Task: Look for properties with a 7-GreatSchools rating nearby.
Action: Mouse moved to (552, 58)
Screenshot: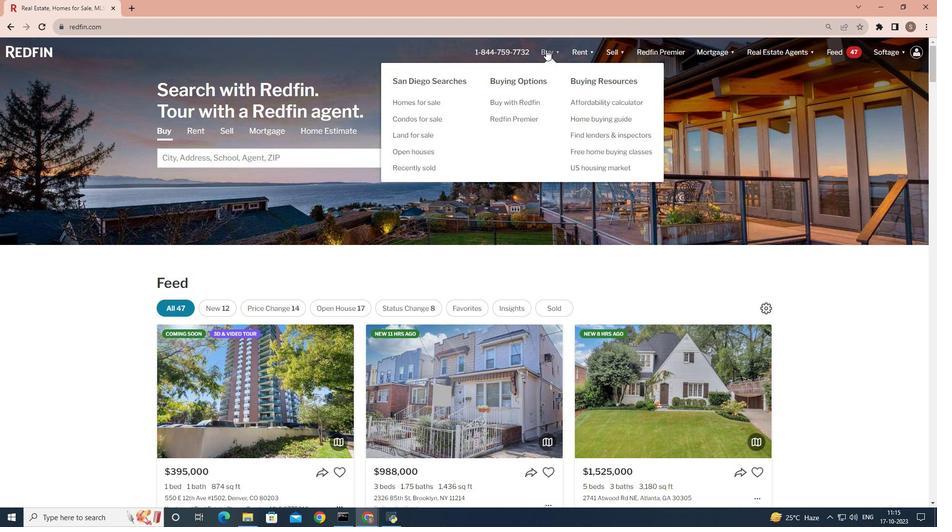 
Action: Mouse pressed left at (552, 58)
Screenshot: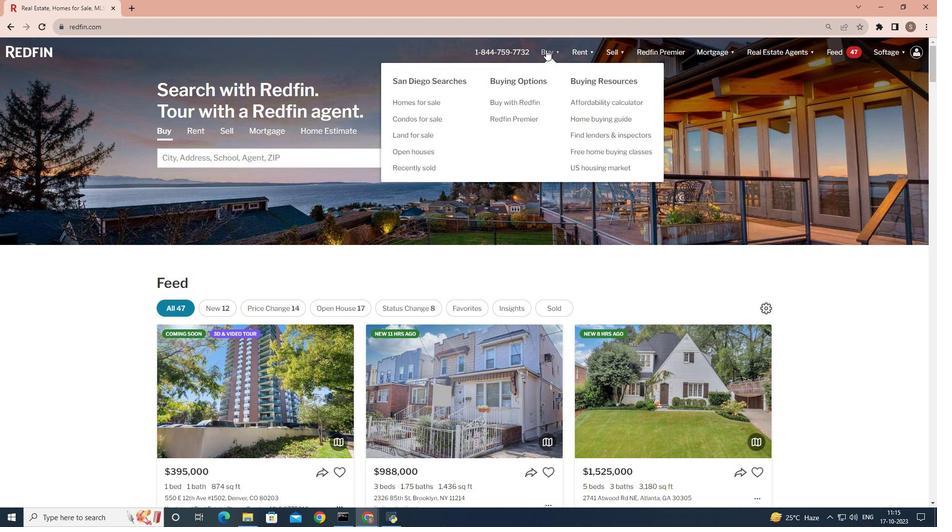 
Action: Mouse moved to (243, 208)
Screenshot: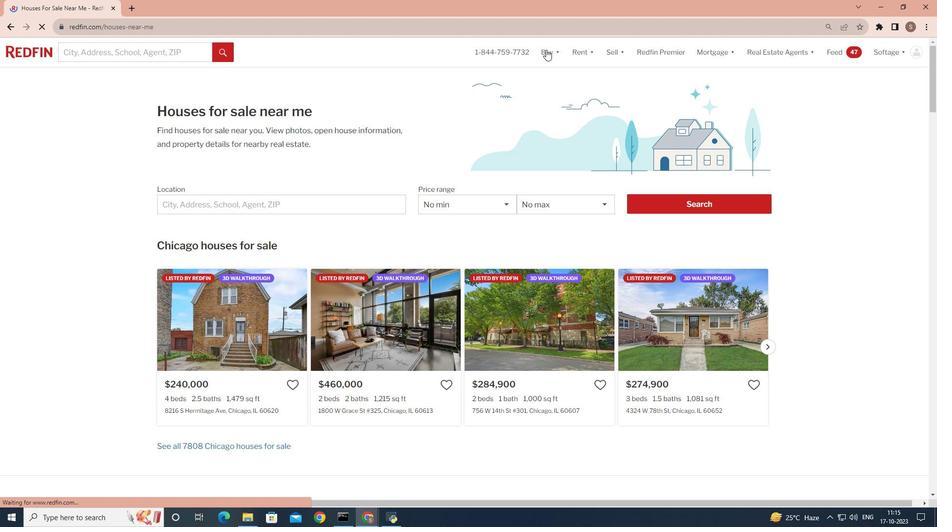 
Action: Mouse pressed left at (243, 208)
Screenshot: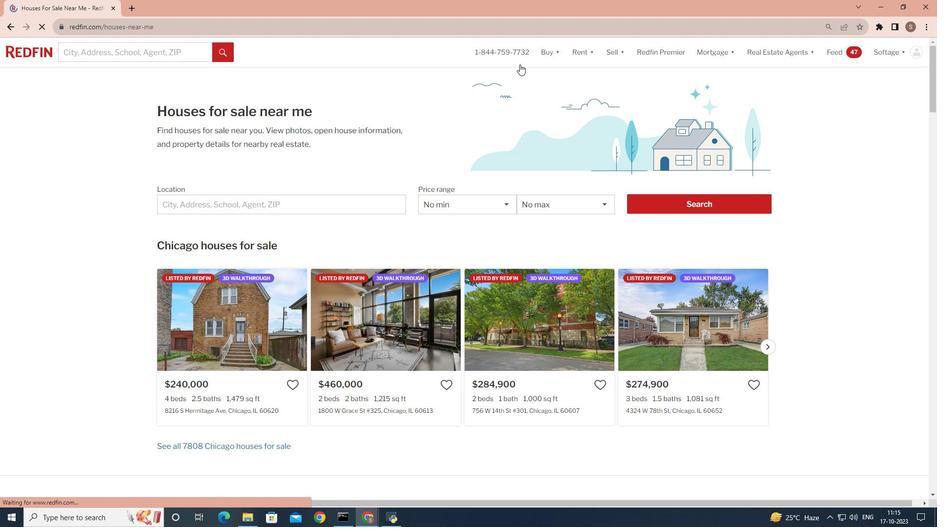 
Action: Mouse moved to (247, 207)
Screenshot: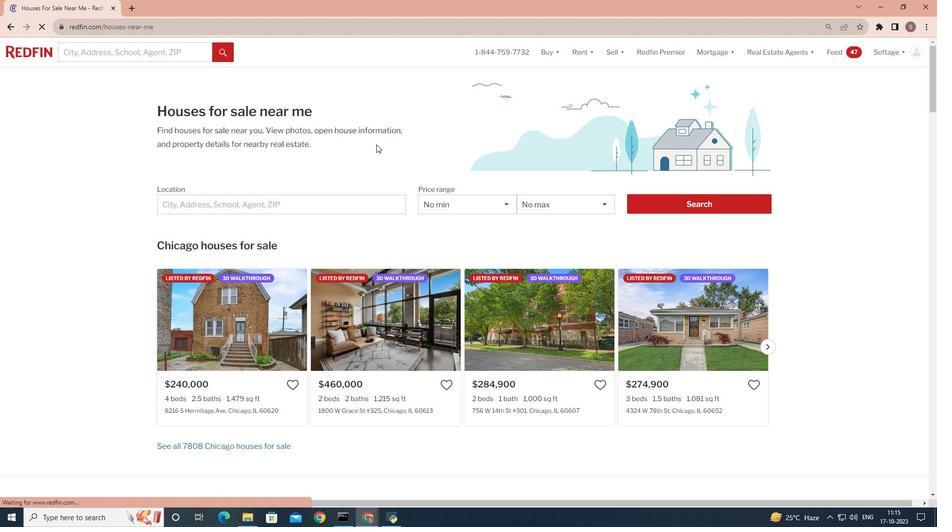 
Action: Mouse pressed left at (247, 207)
Screenshot: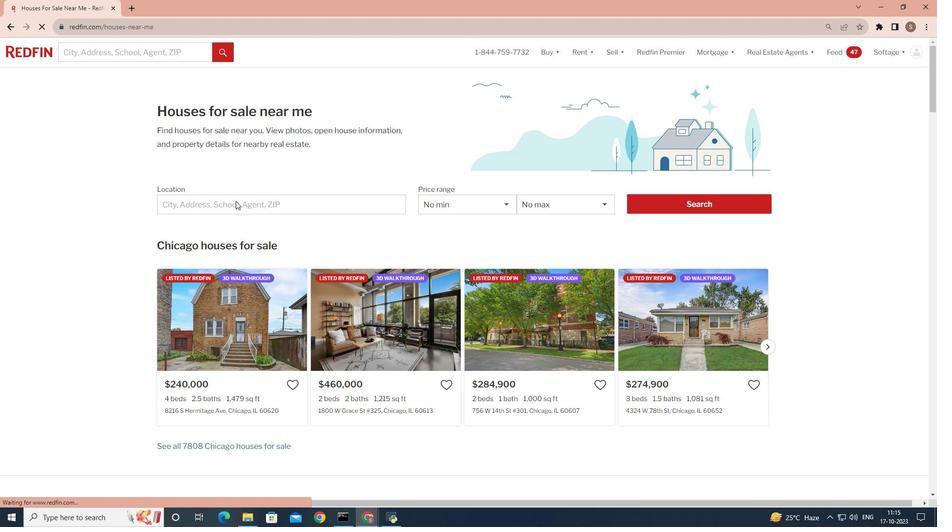 
Action: Mouse pressed left at (247, 207)
Screenshot: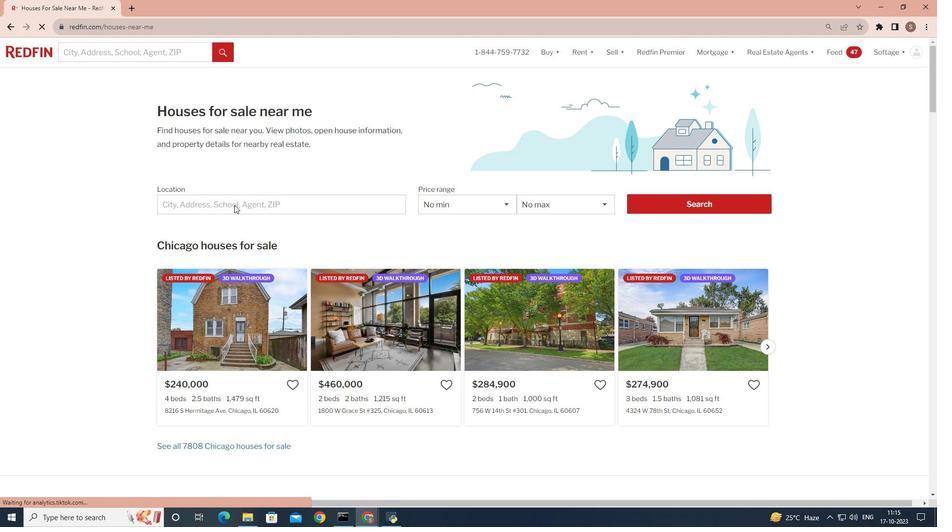
Action: Mouse pressed left at (247, 207)
Screenshot: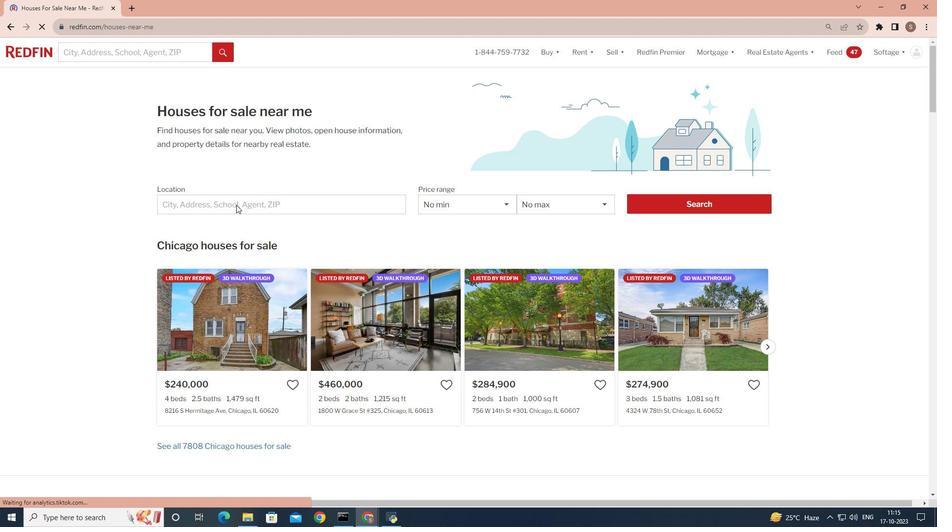 
Action: Mouse moved to (247, 207)
Screenshot: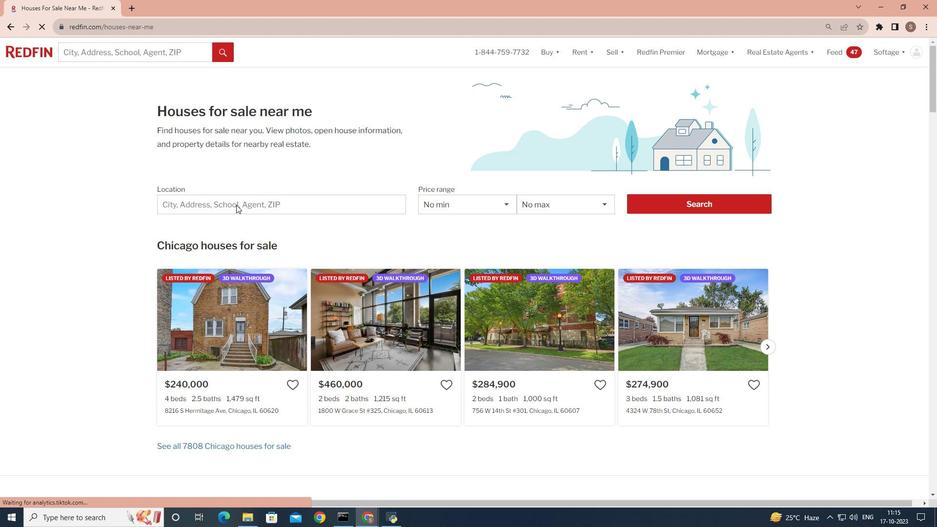 
Action: Key pressed <Key.shift>San<Key.space><Key.shift>Diego
Screenshot: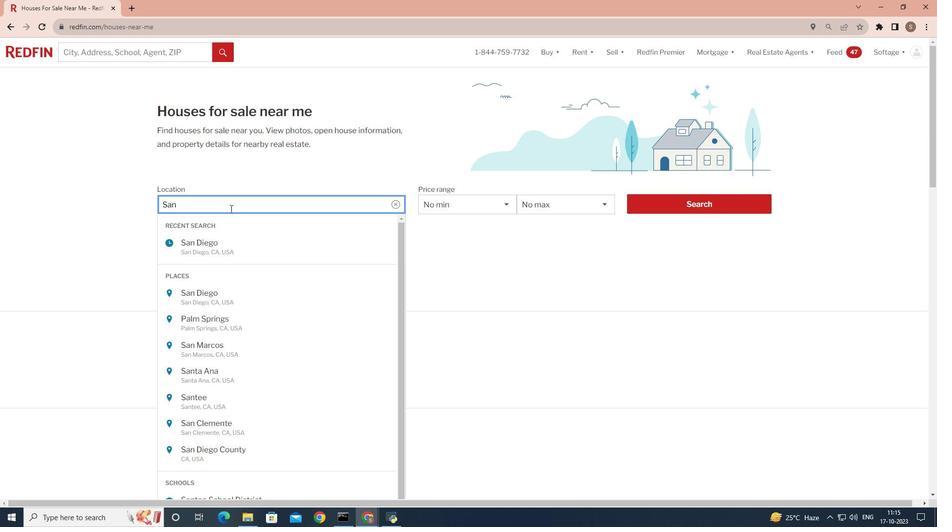 
Action: Mouse moved to (658, 203)
Screenshot: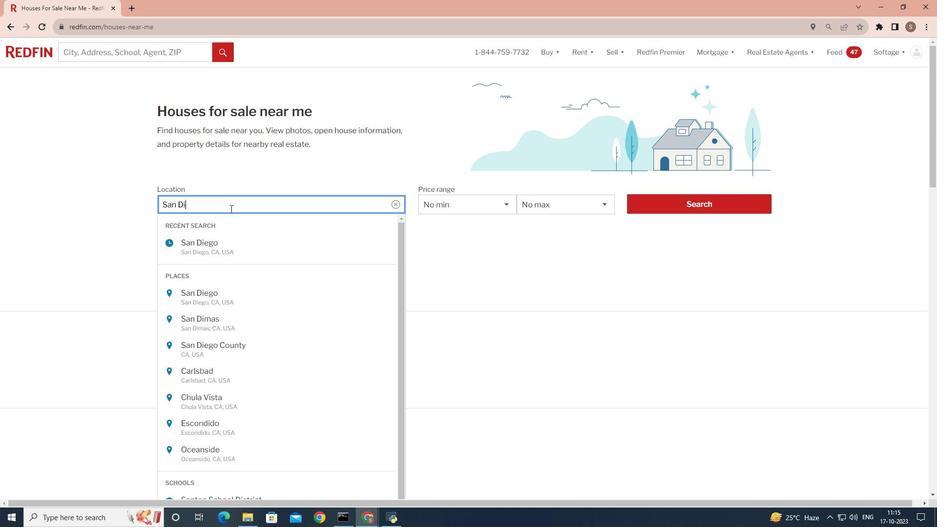 
Action: Mouse pressed left at (658, 203)
Screenshot: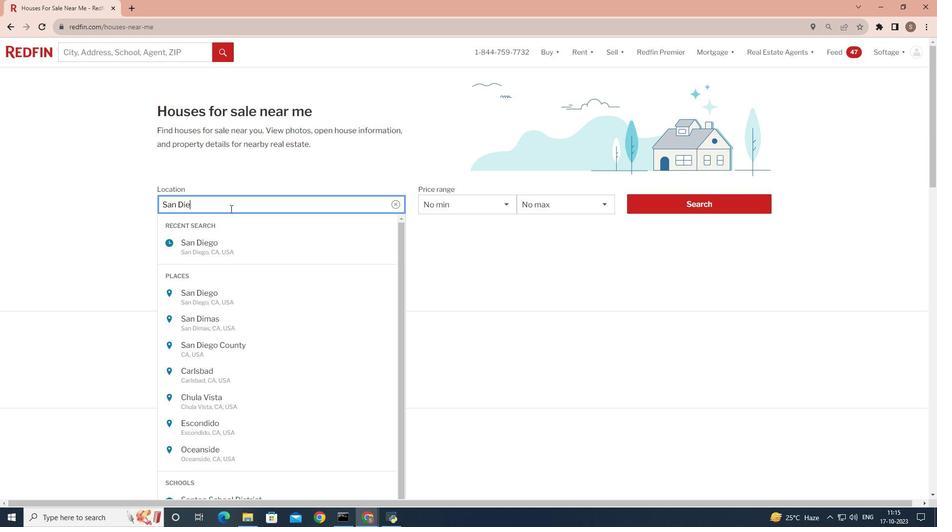 
Action: Mouse moved to (667, 207)
Screenshot: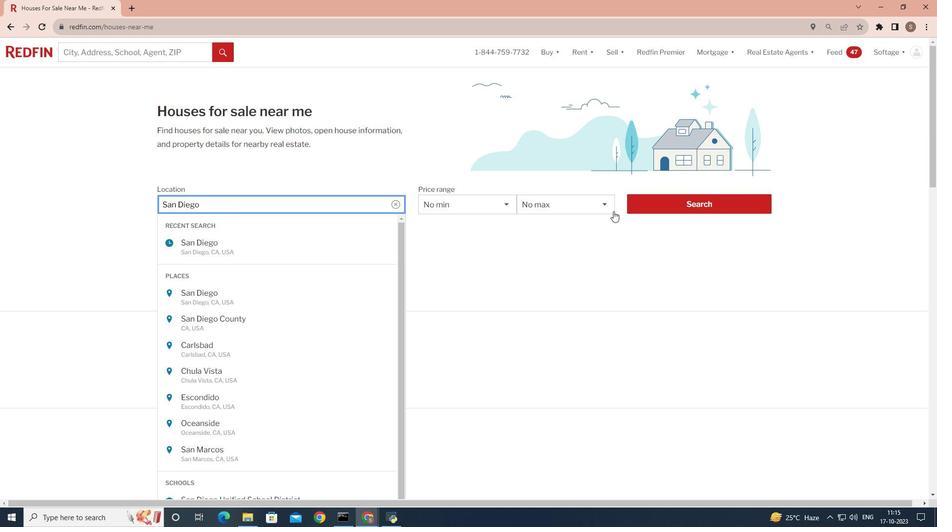 
Action: Mouse pressed left at (667, 207)
Screenshot: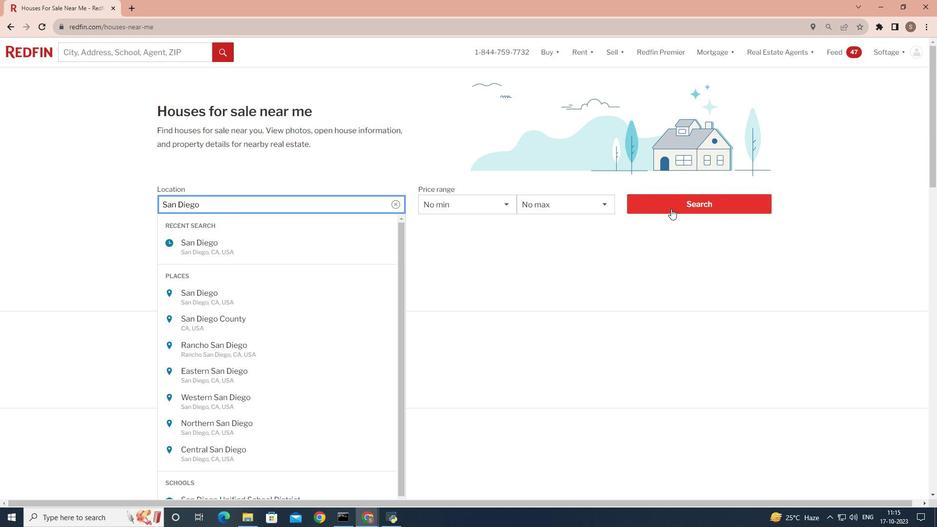
Action: Mouse moved to (851, 122)
Screenshot: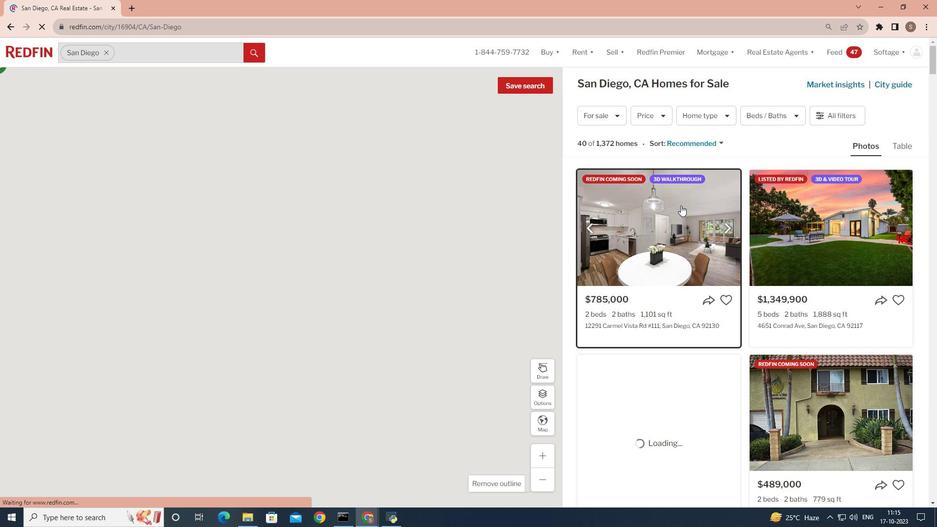 
Action: Mouse pressed left at (851, 122)
Screenshot: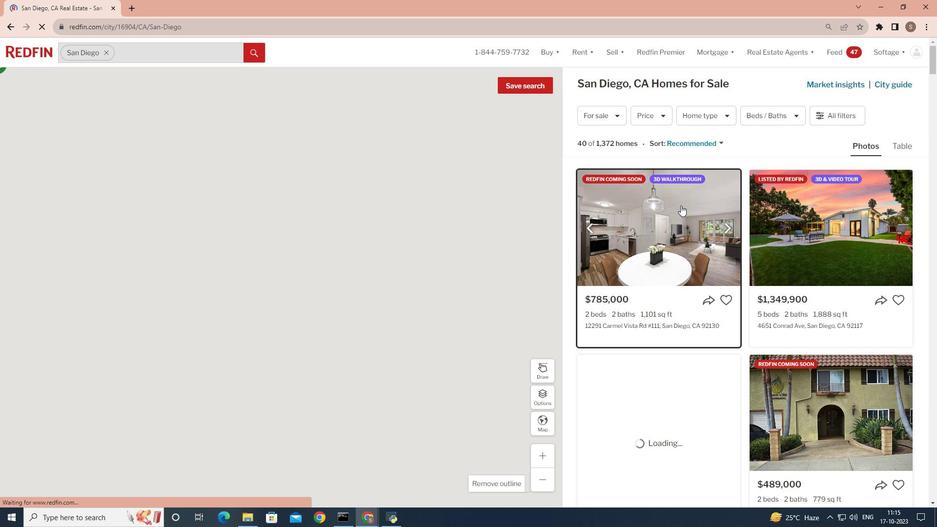 
Action: Mouse pressed left at (851, 122)
Screenshot: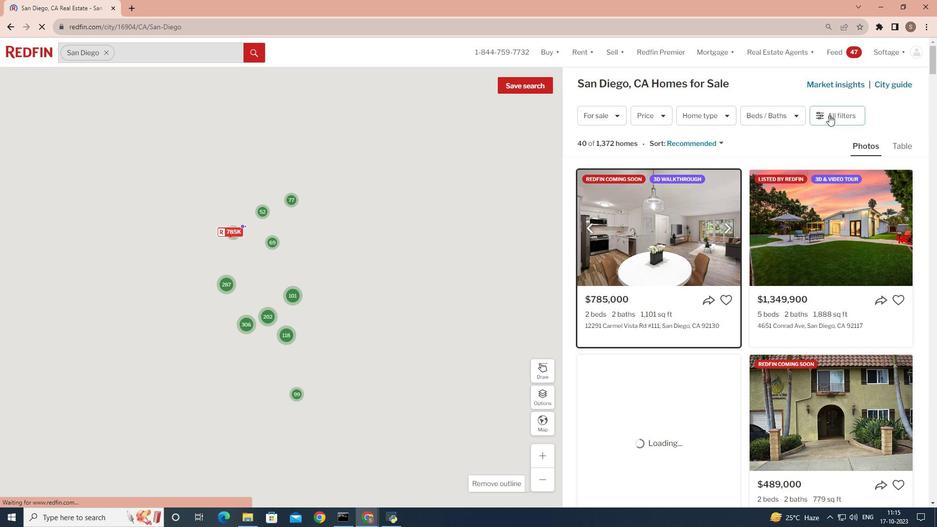 
Action: Mouse pressed left at (851, 122)
Screenshot: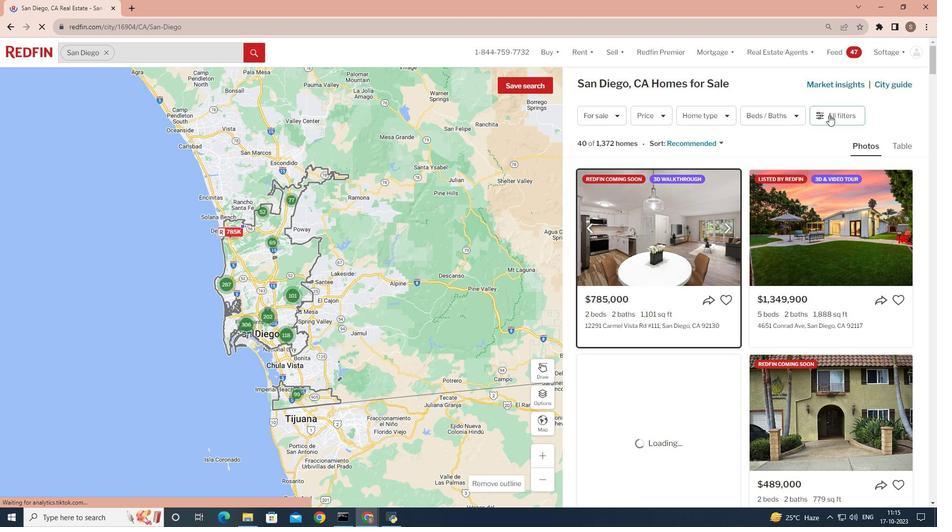 
Action: Mouse moved to (821, 188)
Screenshot: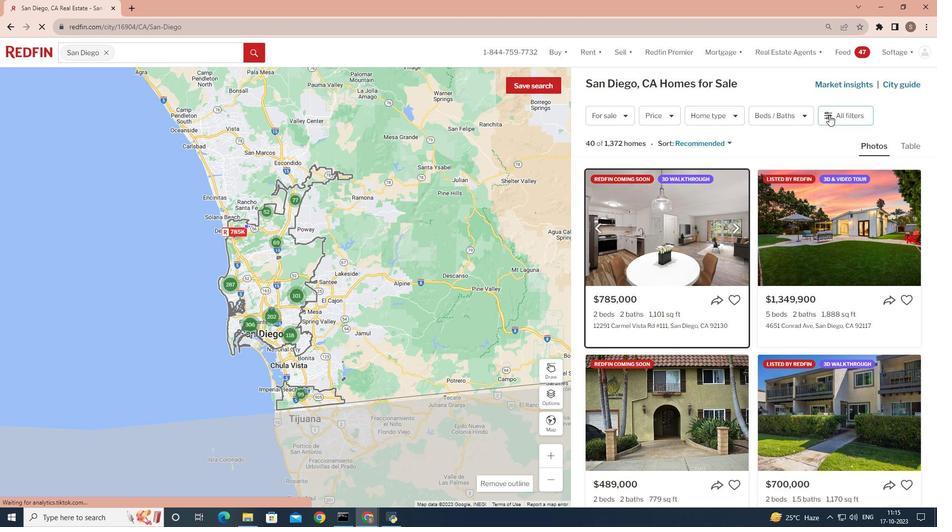 
Action: Mouse scrolled (821, 188) with delta (0, 0)
Screenshot: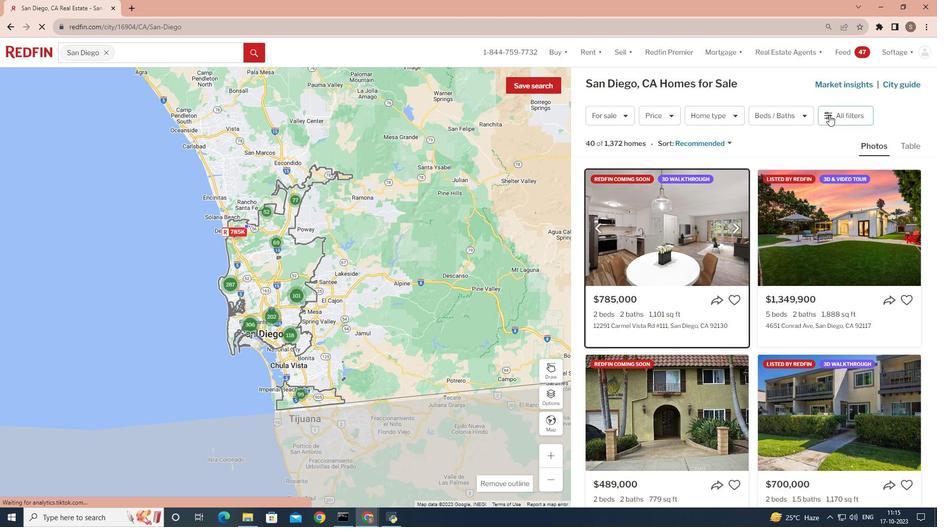 
Action: Mouse moved to (821, 188)
Screenshot: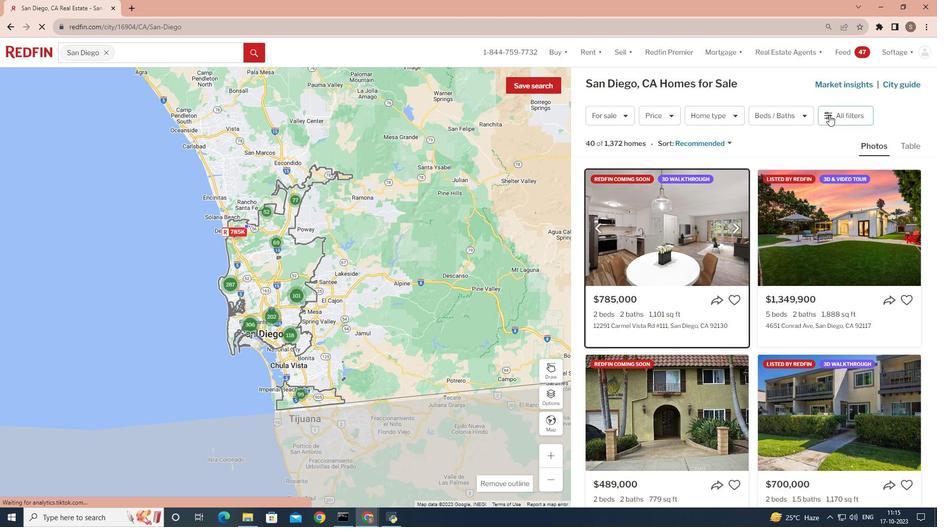 
Action: Mouse scrolled (821, 188) with delta (0, 0)
Screenshot: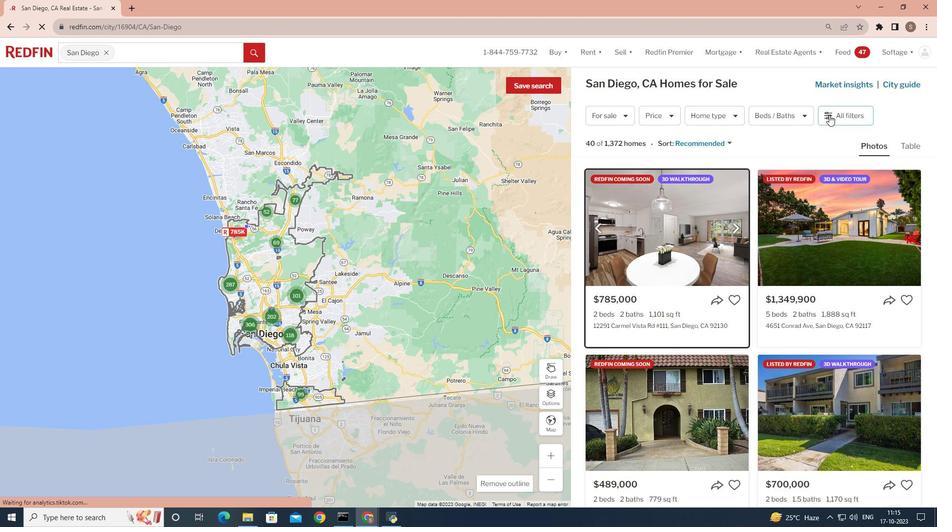 
Action: Mouse scrolled (821, 188) with delta (0, 0)
Screenshot: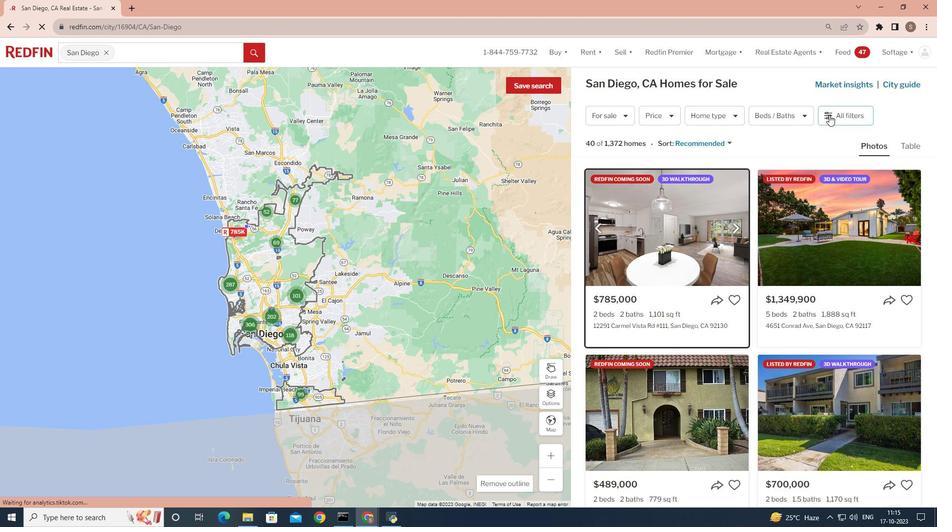 
Action: Mouse moved to (813, 203)
Screenshot: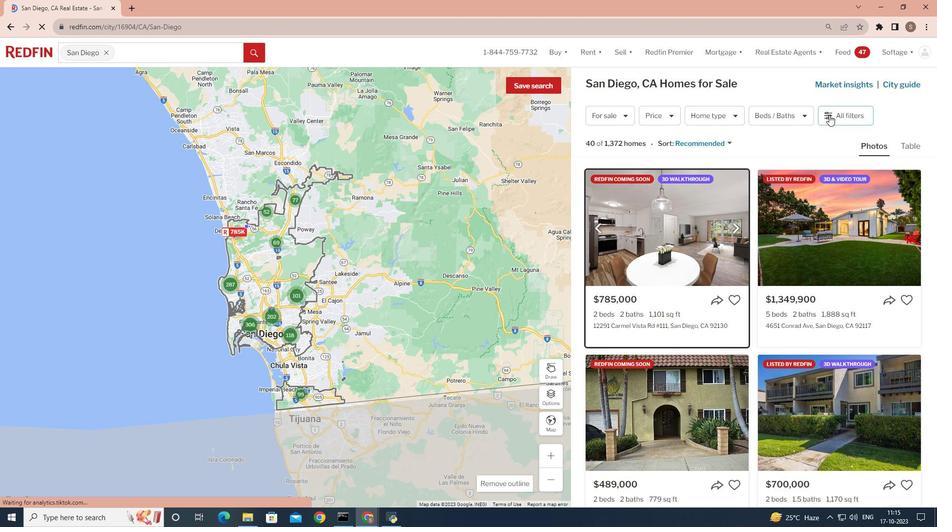 
Action: Mouse scrolled (813, 203) with delta (0, 0)
Screenshot: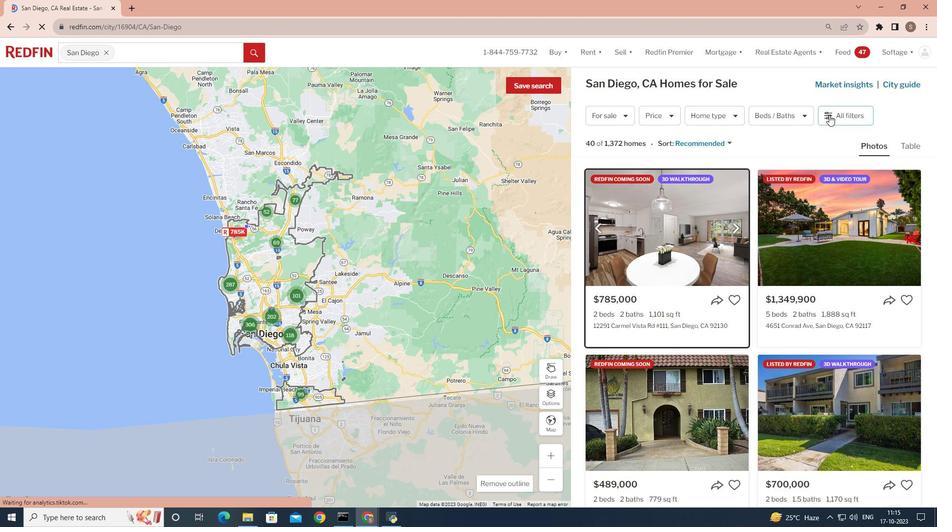 
Action: Mouse moved to (813, 204)
Screenshot: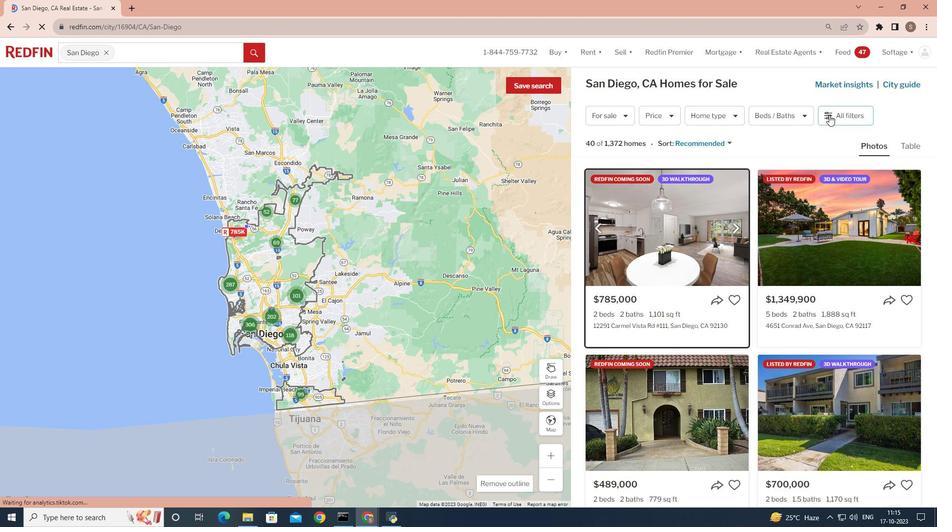 
Action: Mouse scrolled (813, 203) with delta (0, 0)
Screenshot: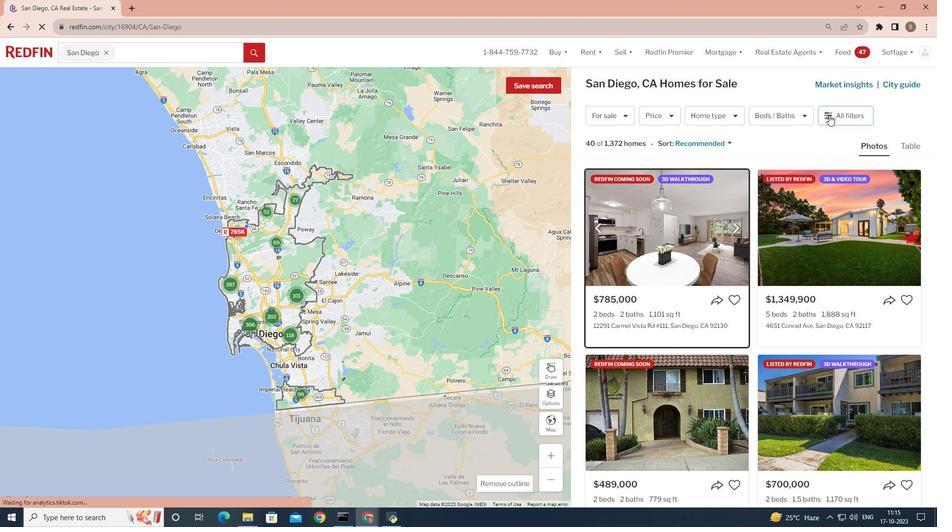 
Action: Mouse scrolled (813, 203) with delta (0, 0)
Screenshot: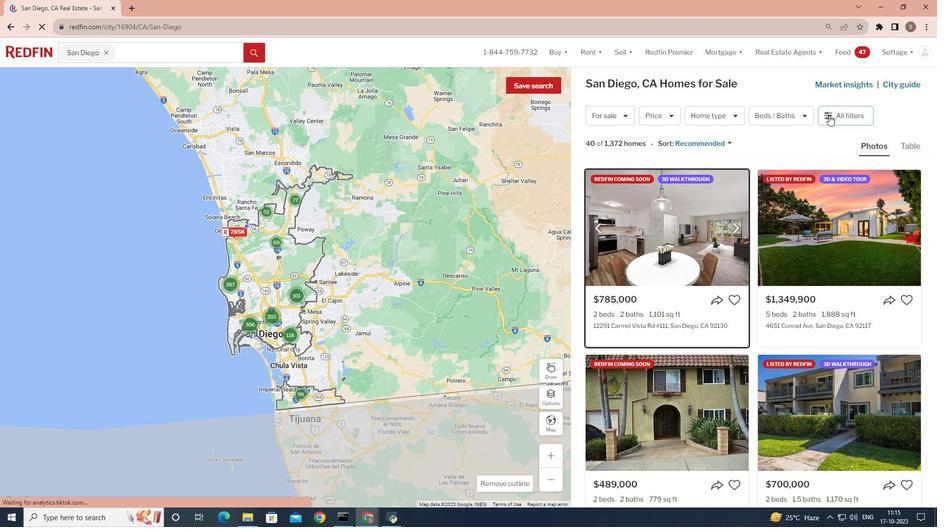 
Action: Mouse scrolled (813, 203) with delta (0, 0)
Screenshot: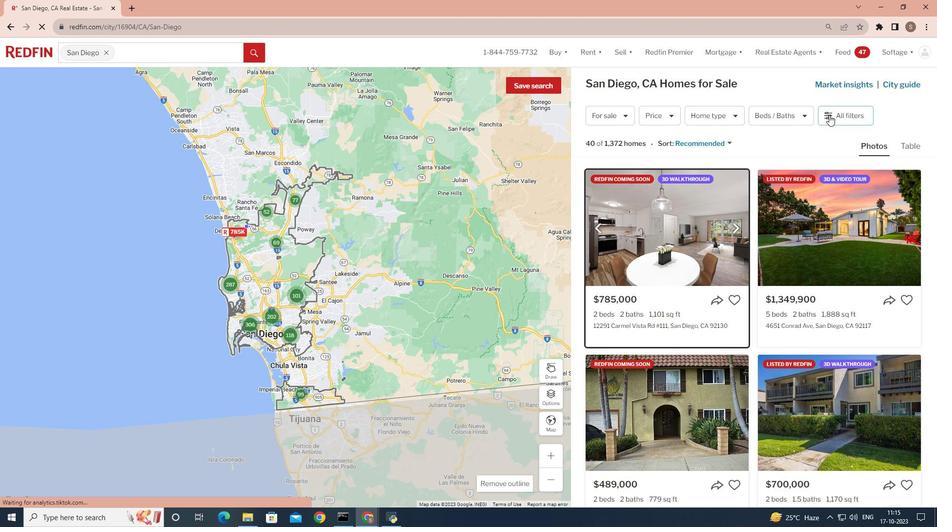 
Action: Mouse scrolled (813, 203) with delta (0, 0)
Screenshot: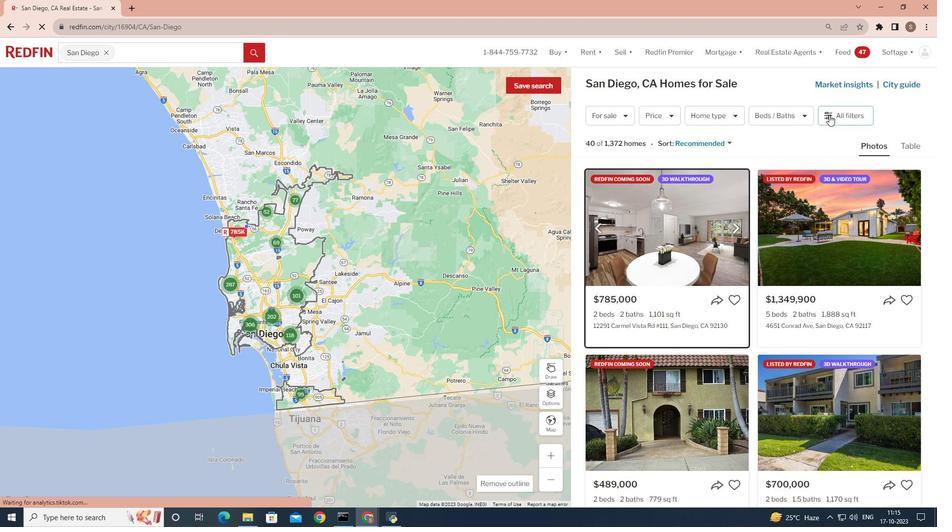 
Action: Mouse scrolled (813, 203) with delta (0, 0)
Screenshot: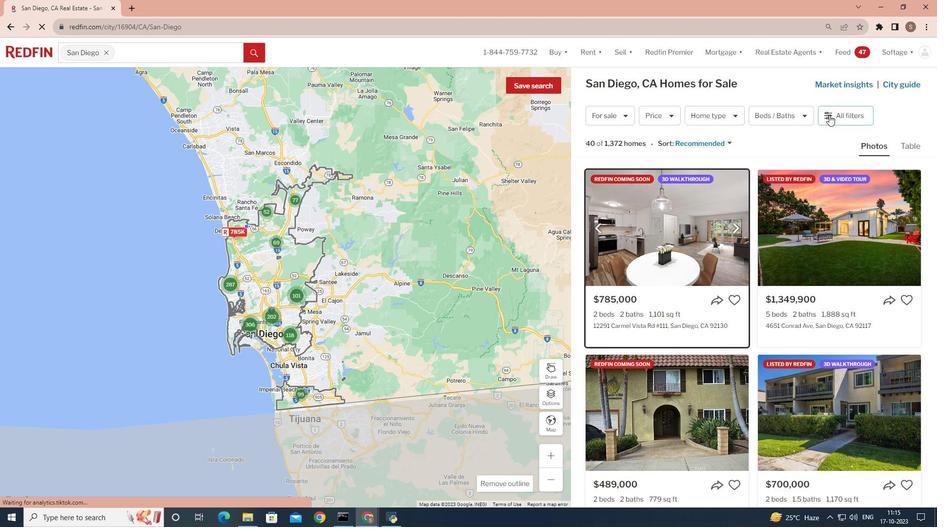 
Action: Mouse scrolled (813, 203) with delta (0, 0)
Screenshot: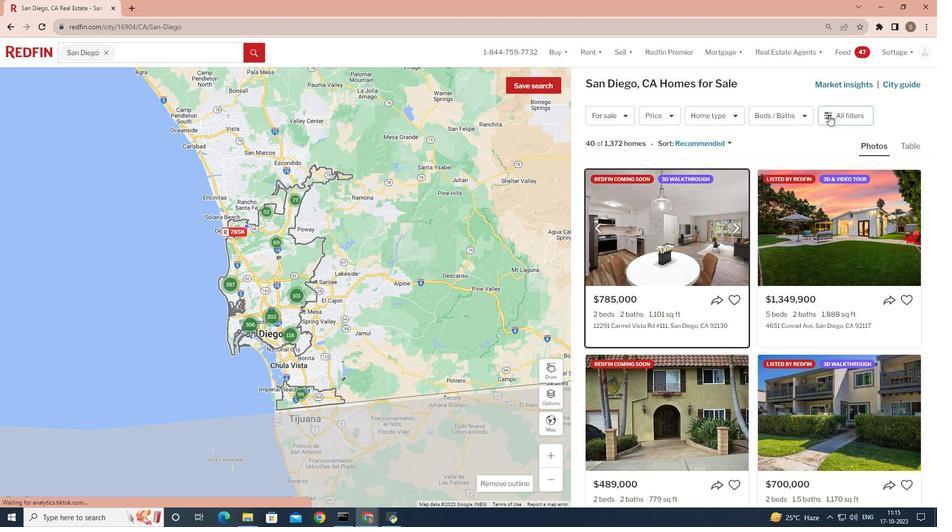 
Action: Mouse scrolled (813, 203) with delta (0, 0)
Screenshot: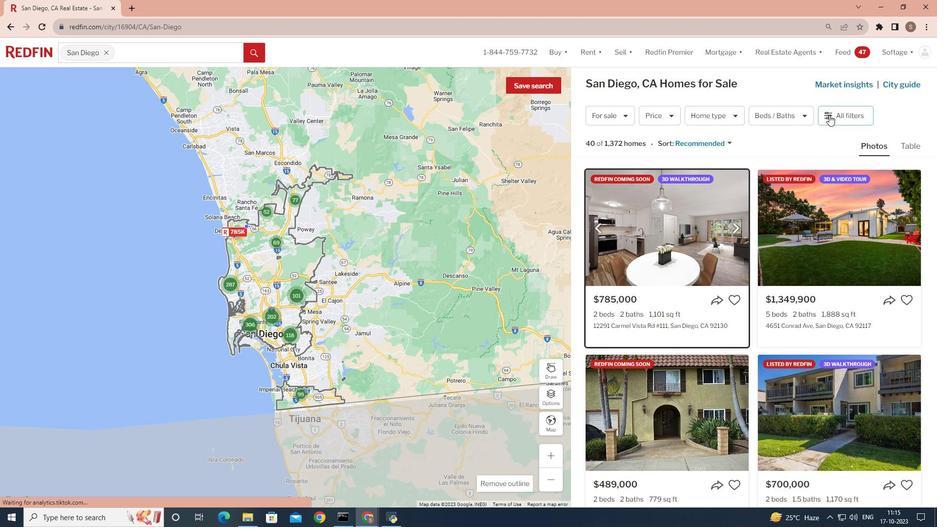 
Action: Mouse scrolled (813, 203) with delta (0, 0)
Screenshot: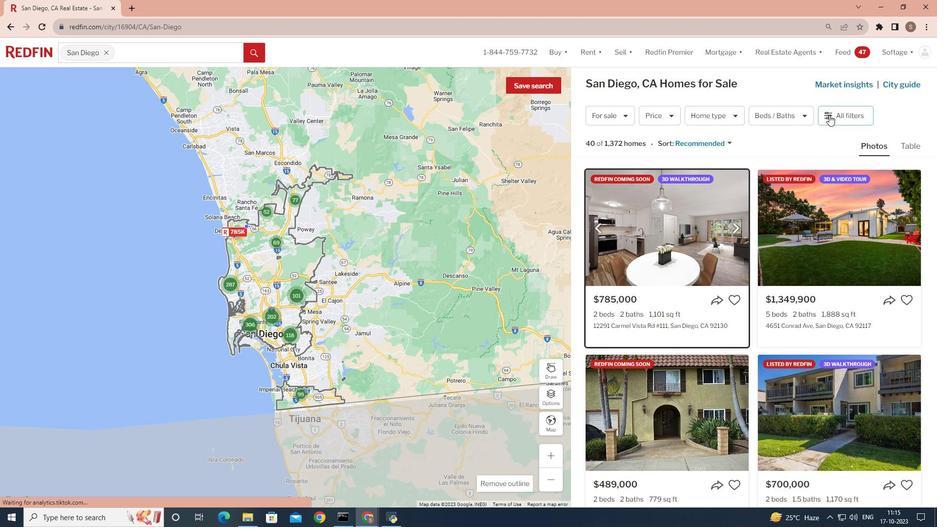 
Action: Mouse moved to (813, 204)
Screenshot: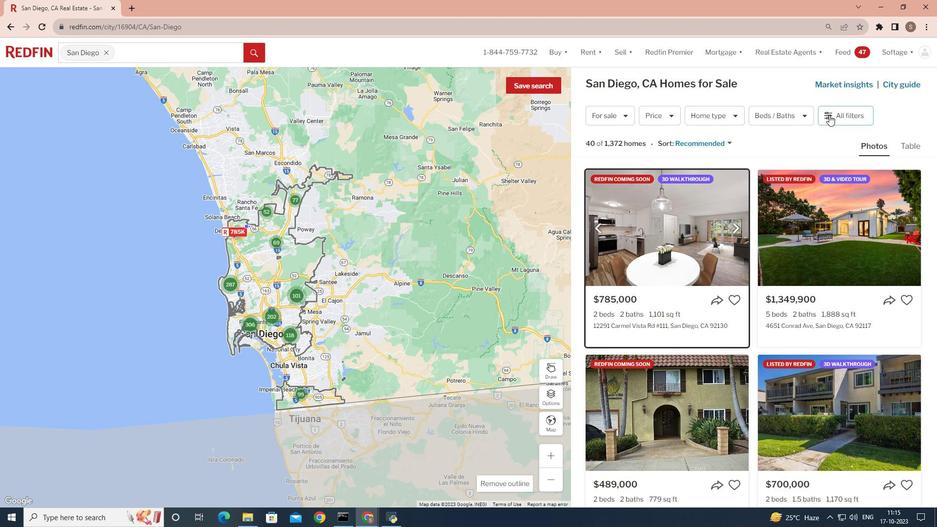 
Action: Mouse scrolled (813, 203) with delta (0, 0)
Screenshot: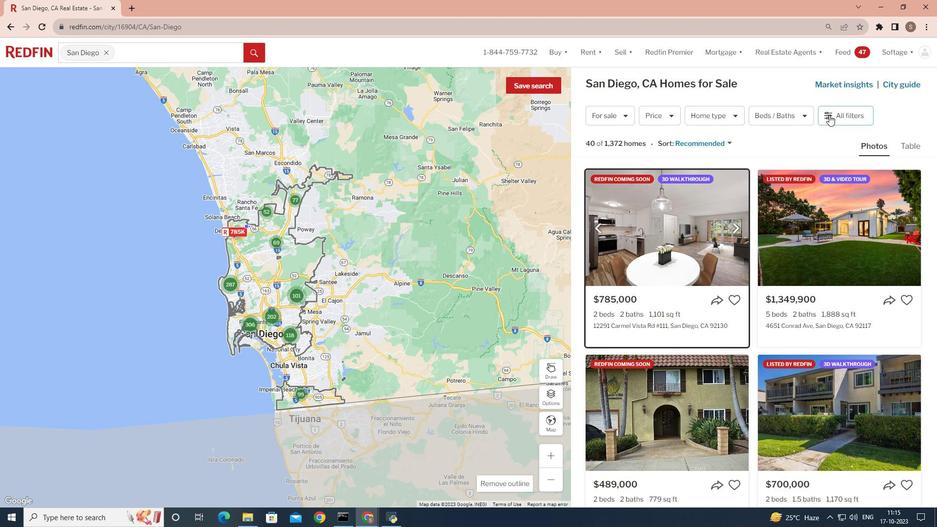
Action: Mouse scrolled (813, 203) with delta (0, 0)
Screenshot: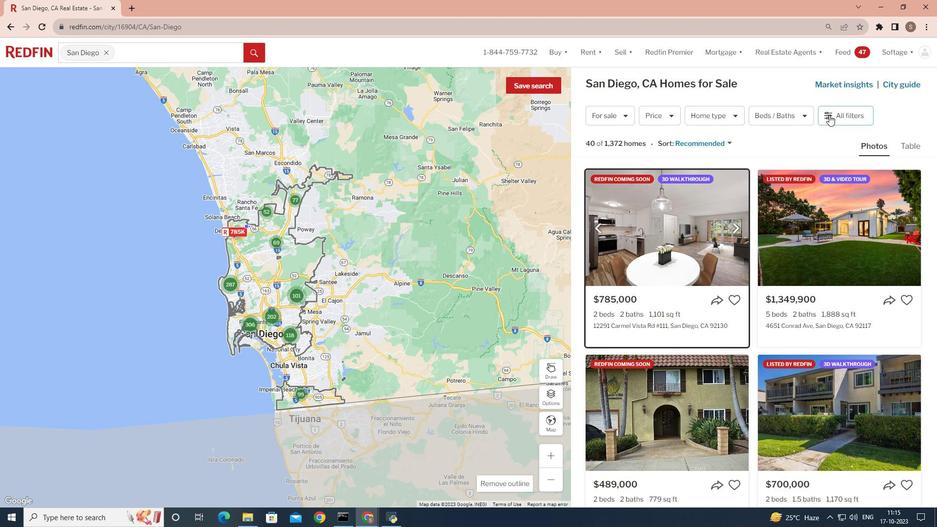 
Action: Mouse scrolled (813, 203) with delta (0, 0)
Screenshot: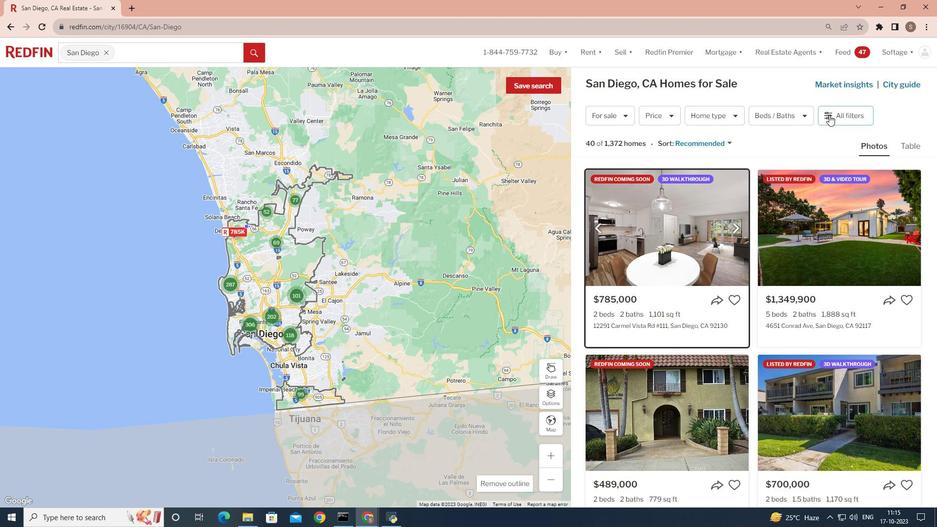 
Action: Mouse scrolled (813, 203) with delta (0, 0)
Screenshot: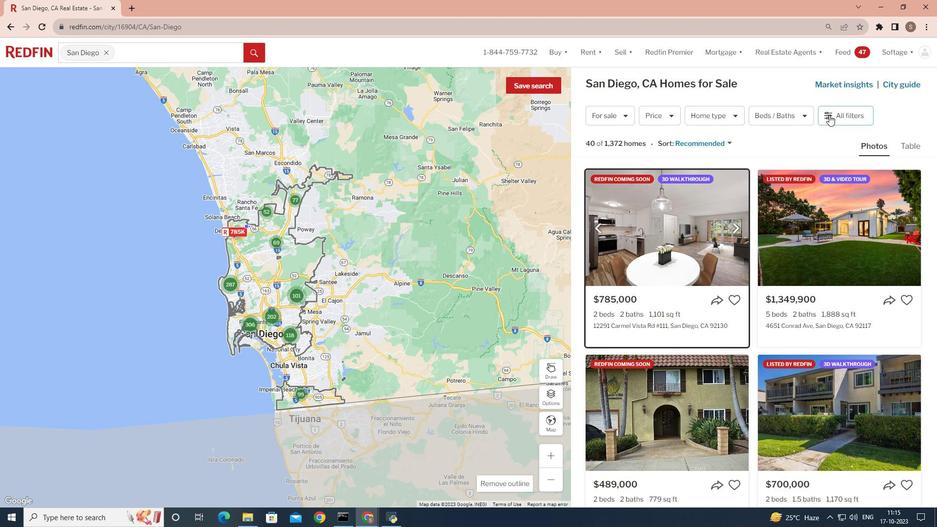 
Action: Mouse moved to (774, 248)
Screenshot: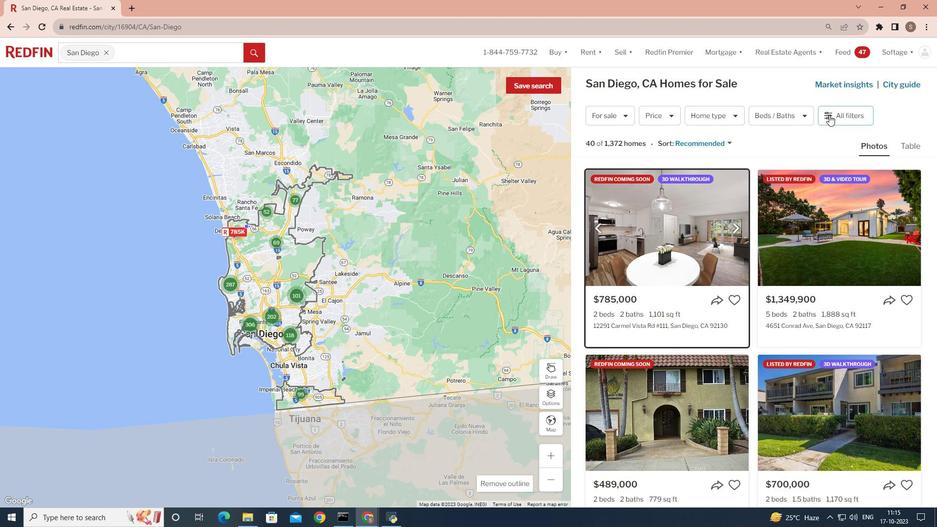 
Action: Mouse scrolled (774, 247) with delta (0, 0)
Screenshot: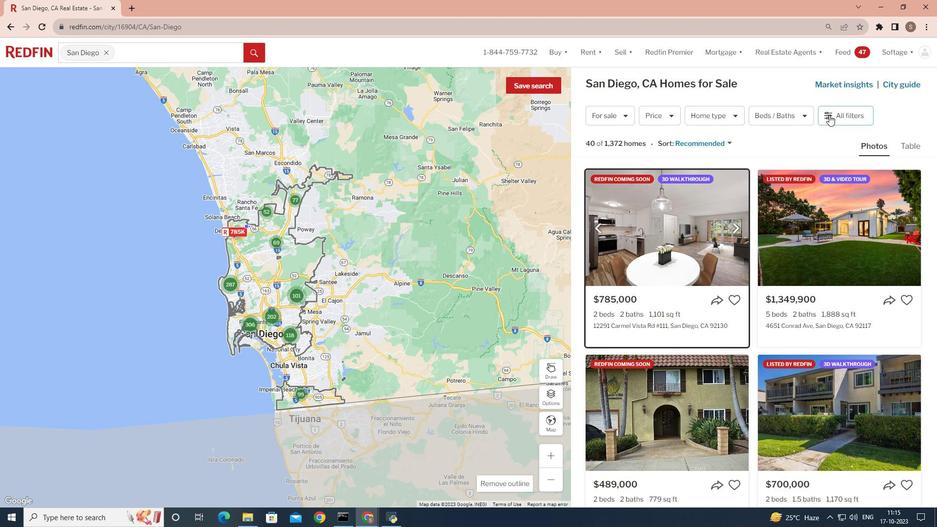 
Action: Mouse scrolled (774, 247) with delta (0, 0)
Screenshot: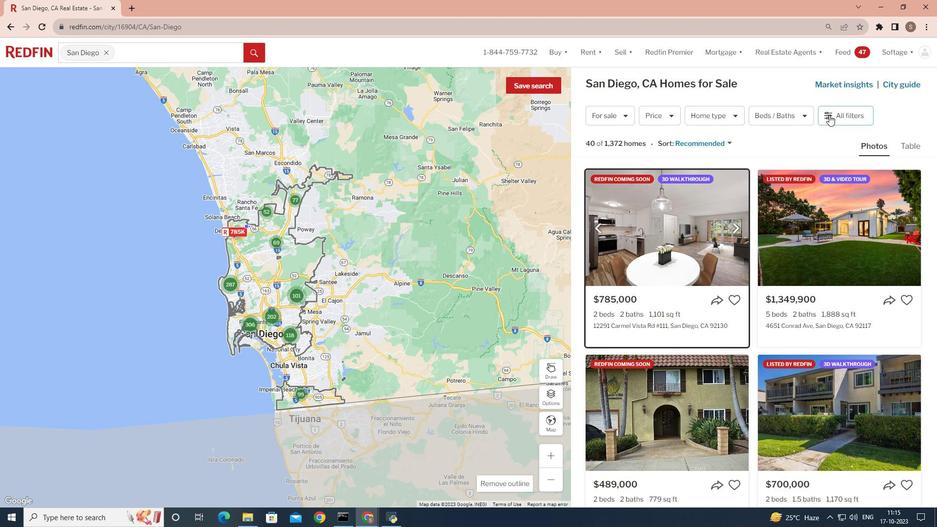 
Action: Mouse moved to (772, 246)
Screenshot: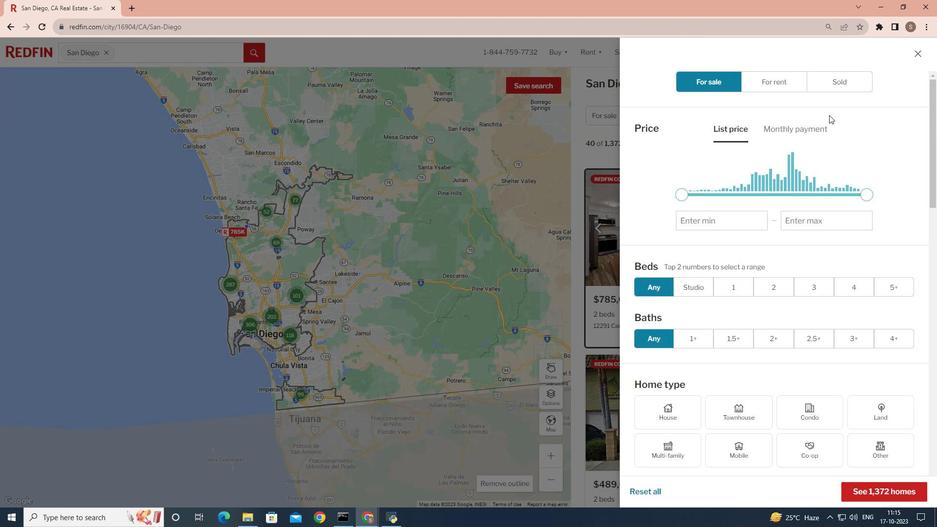 
Action: Mouse scrolled (772, 245) with delta (0, 0)
Screenshot: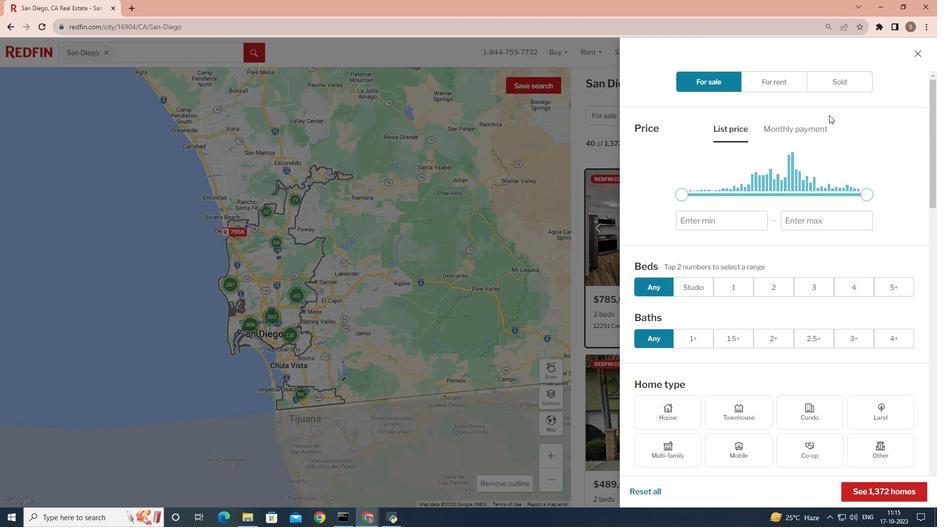 
Action: Mouse scrolled (772, 245) with delta (0, 0)
Screenshot: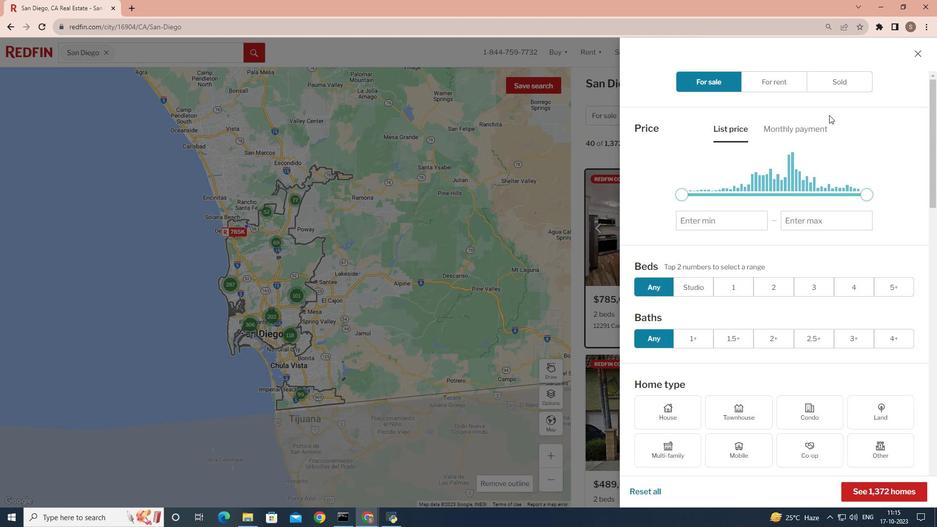 
Action: Mouse scrolled (772, 245) with delta (0, 0)
Screenshot: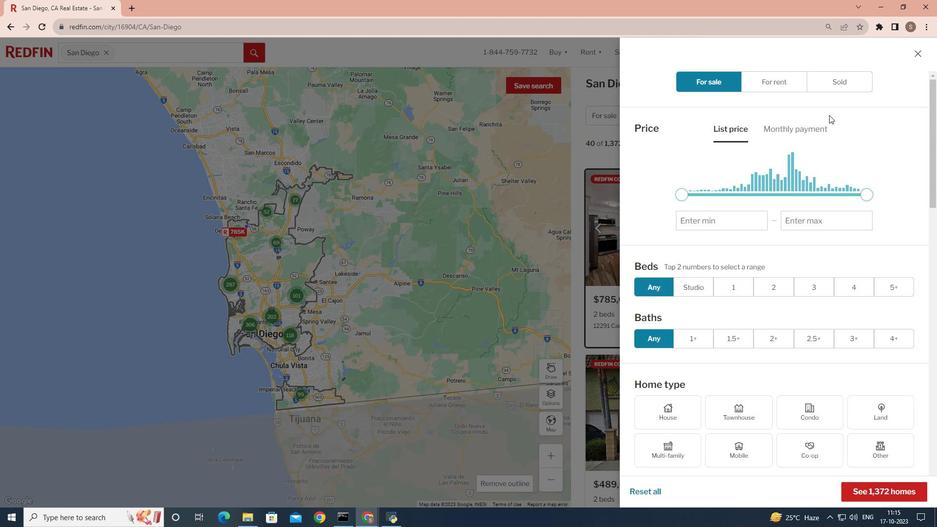 
Action: Mouse scrolled (772, 245) with delta (0, 0)
Screenshot: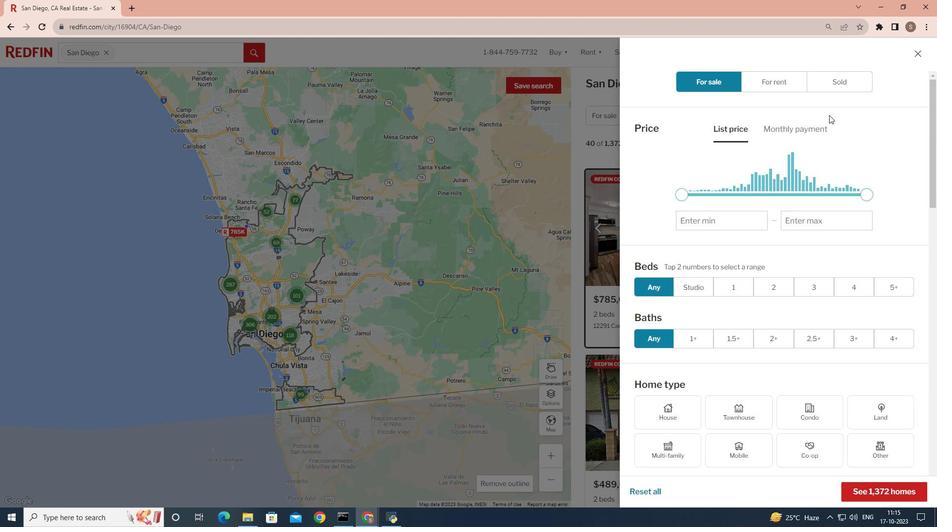 
Action: Mouse moved to (771, 246)
Screenshot: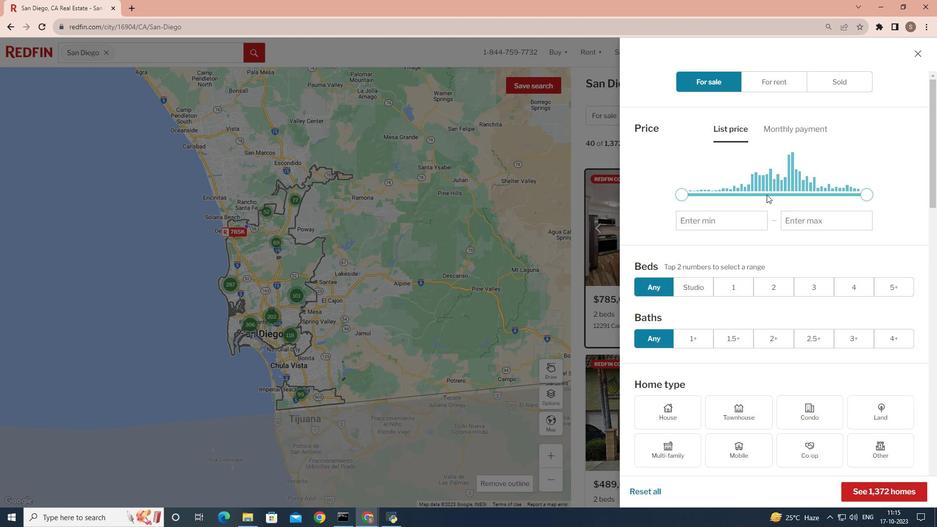 
Action: Mouse scrolled (771, 245) with delta (0, 0)
Screenshot: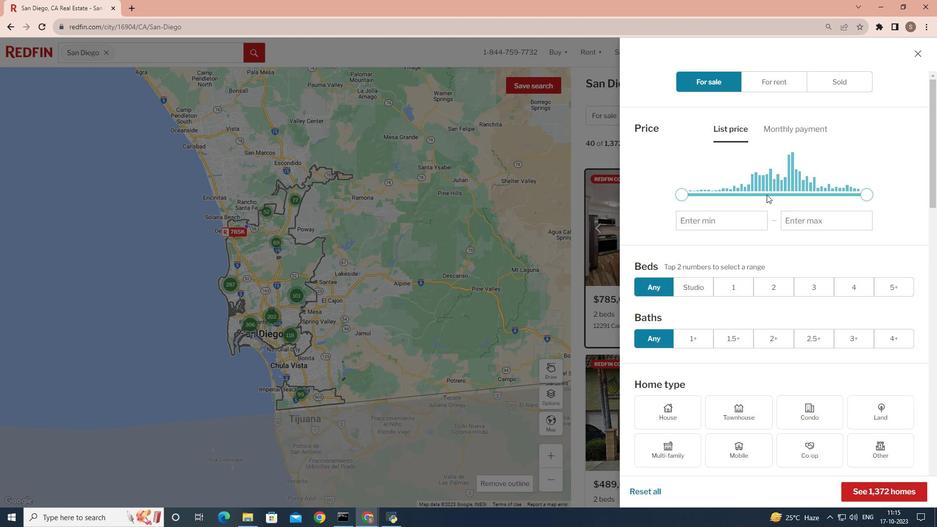 
Action: Mouse scrolled (771, 245) with delta (0, 0)
Screenshot: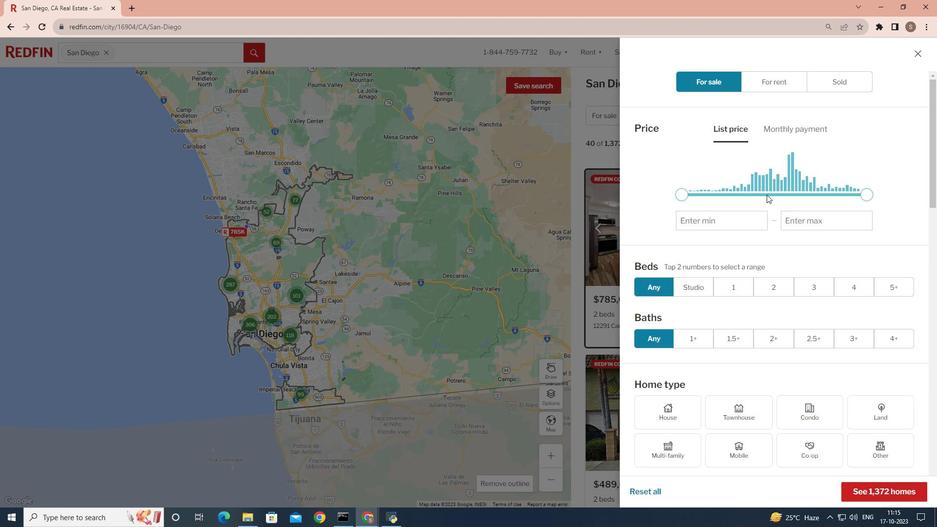 
Action: Mouse scrolled (771, 245) with delta (0, 0)
Screenshot: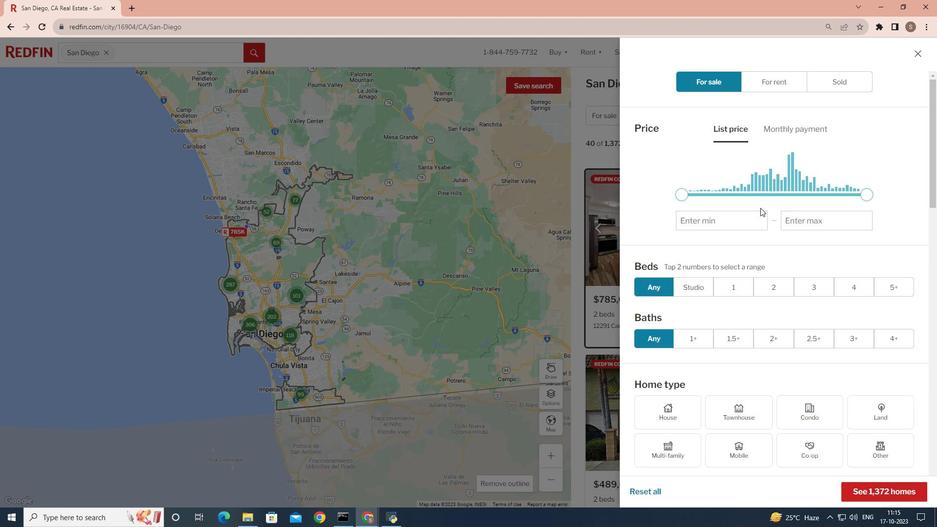 
Action: Mouse moved to (916, 374)
Screenshot: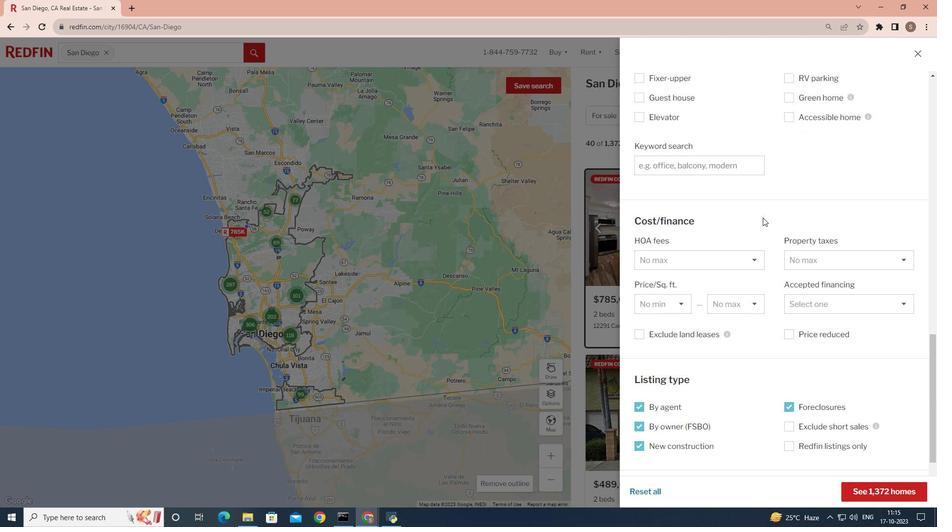 
Action: Mouse pressed left at (916, 374)
Screenshot: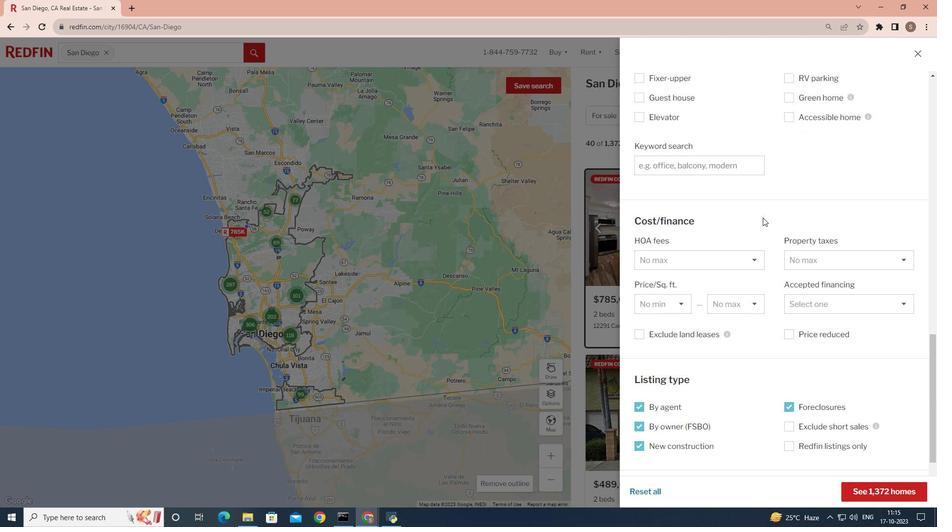 
Action: Mouse moved to (648, 325)
Screenshot: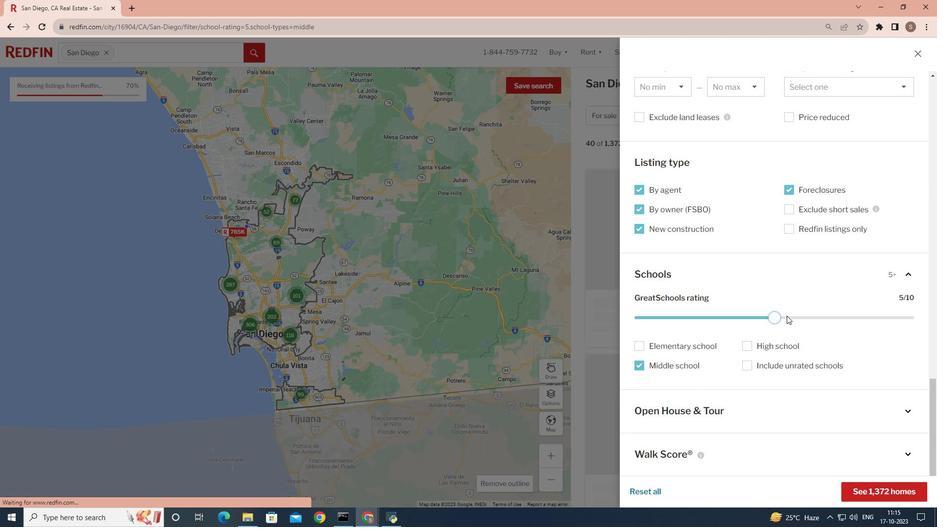
Action: Mouse pressed left at (648, 325)
Screenshot: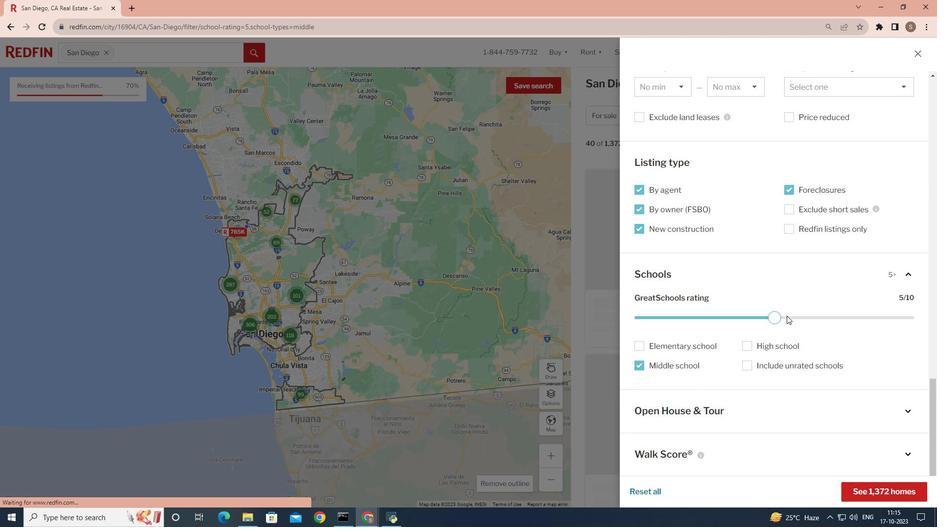 
Action: Mouse moved to (895, 494)
Screenshot: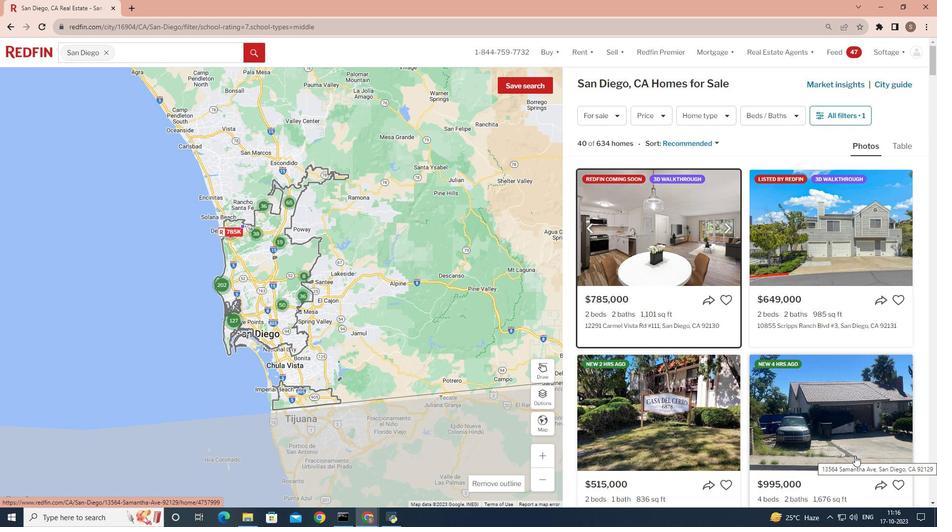 
Action: Mouse pressed left at (895, 494)
Screenshot: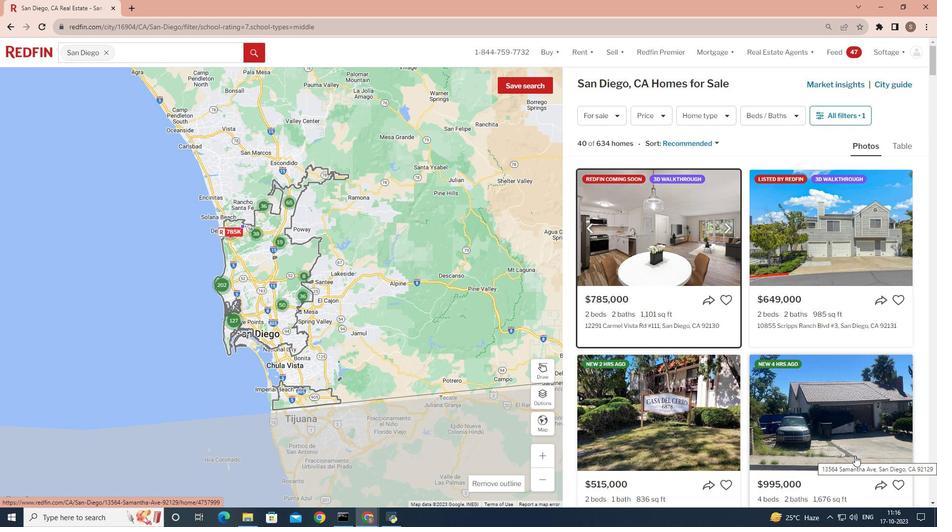 
Action: Mouse moved to (552, 55)
Screenshot: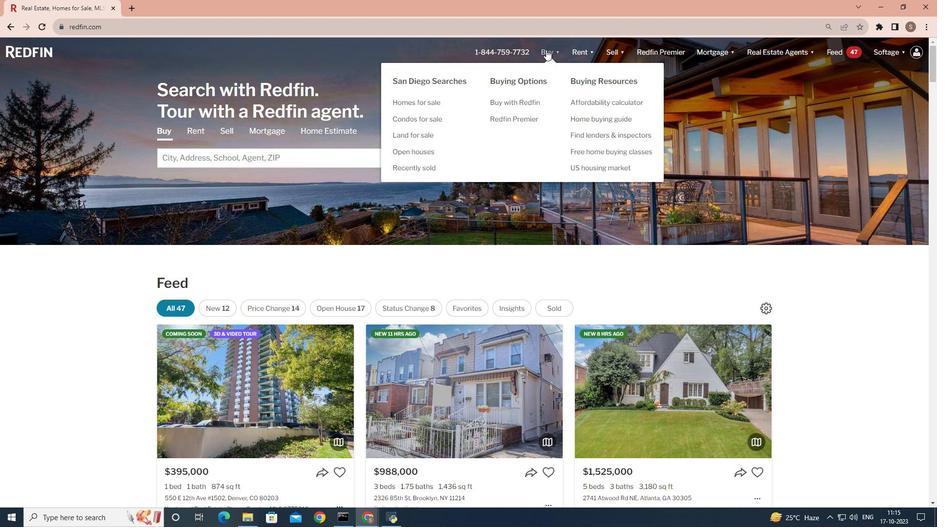 
Action: Mouse pressed left at (552, 55)
Screenshot: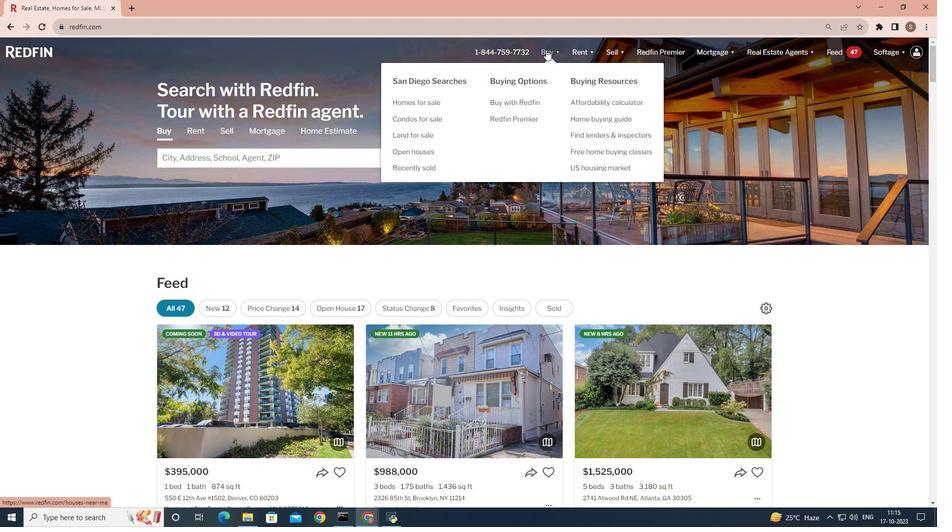 
Action: Mouse moved to (240, 211)
Screenshot: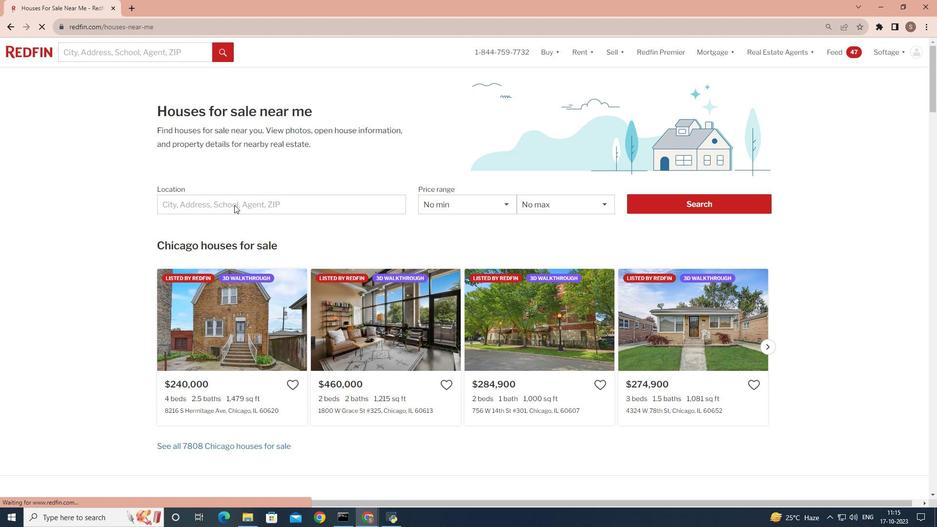 
Action: Mouse pressed left at (240, 211)
Screenshot: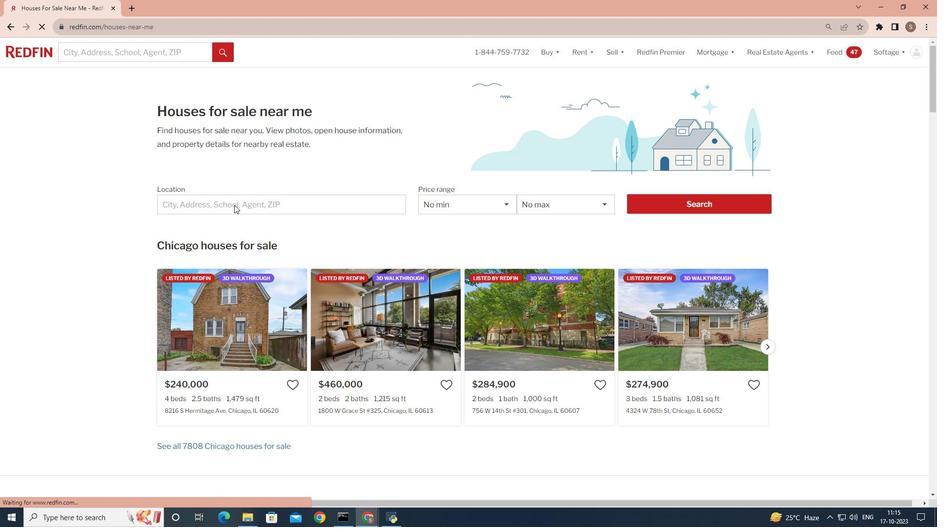 
Action: Mouse pressed left at (240, 211)
Screenshot: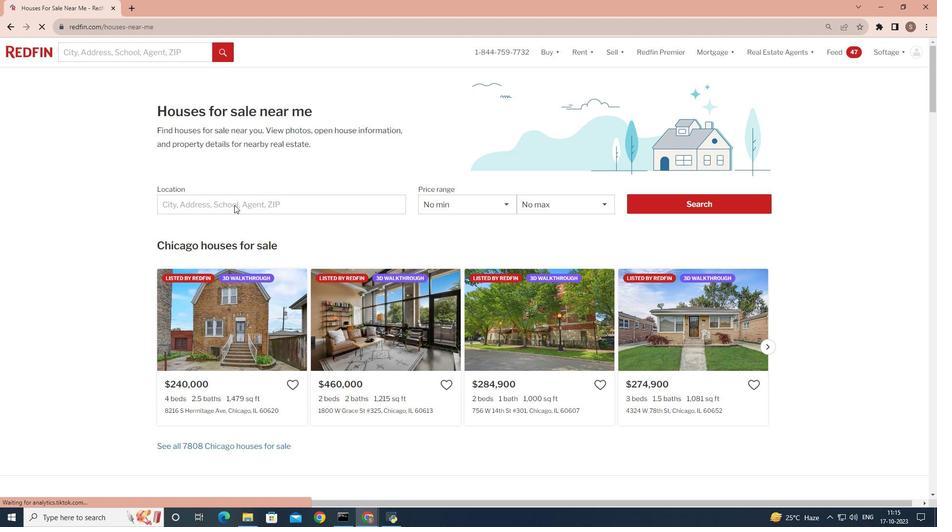 
Action: Mouse moved to (242, 211)
Screenshot: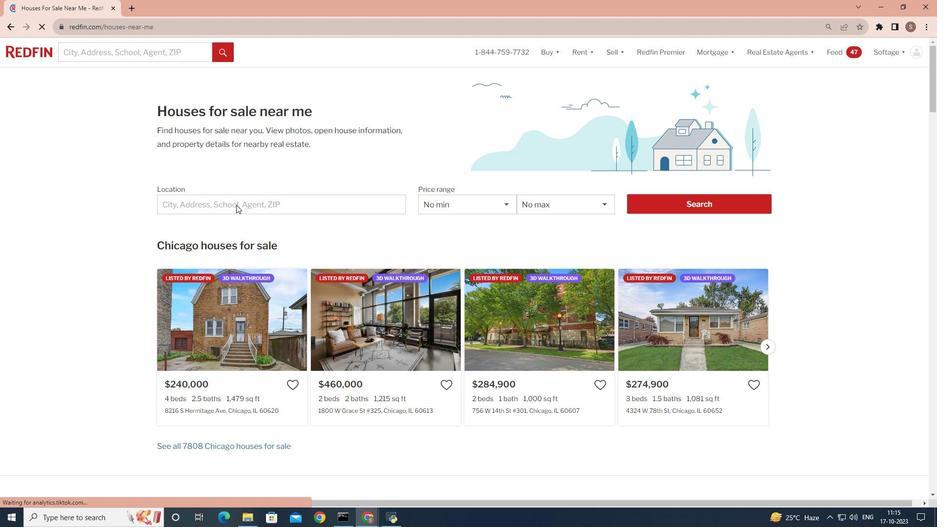 
Action: Mouse pressed left at (242, 211)
Screenshot: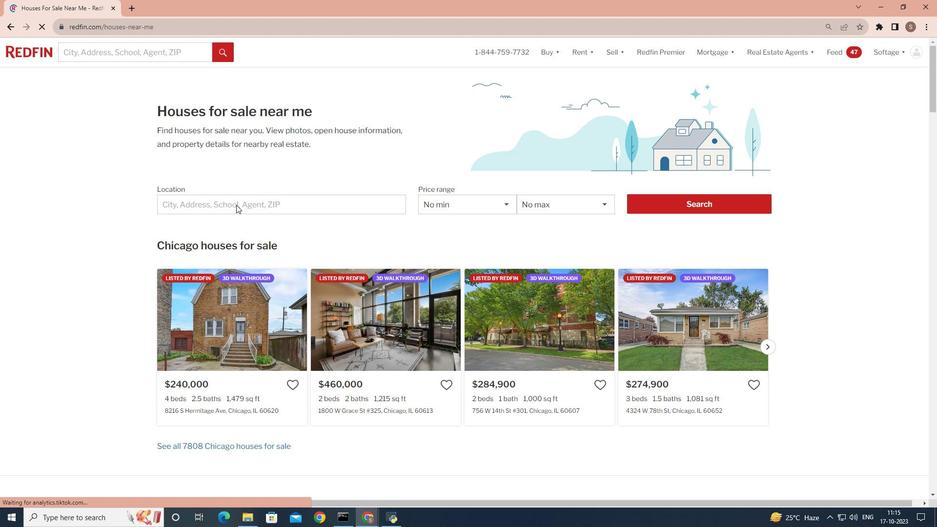 
Action: Mouse pressed left at (242, 211)
Screenshot: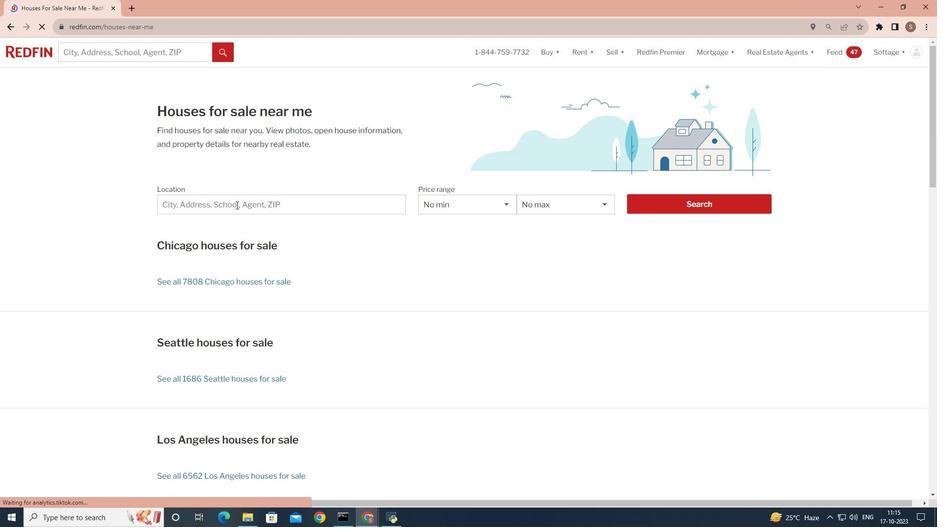 
Action: Mouse moved to (236, 214)
Screenshot: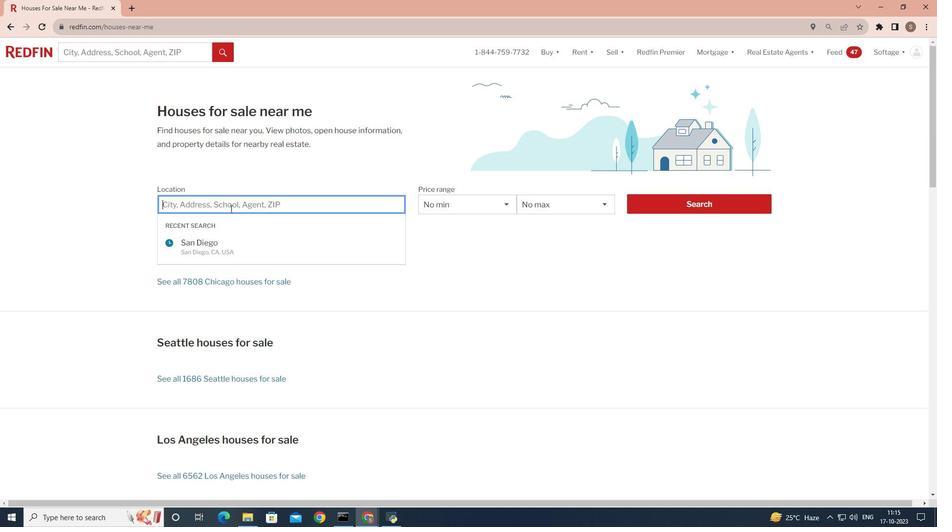 
Action: Key pressed <Key.shift>San<Key.space><Key.shift>Diego
Screenshot: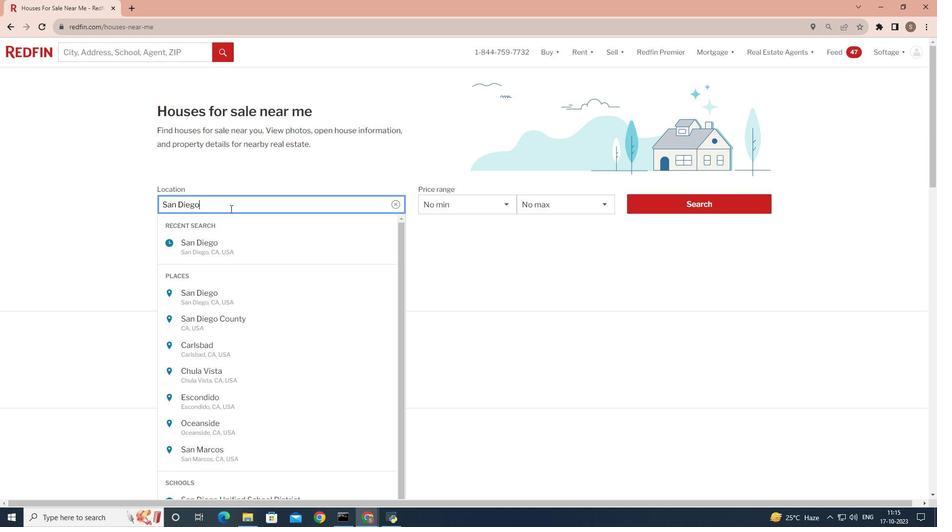 
Action: Mouse moved to (679, 213)
Screenshot: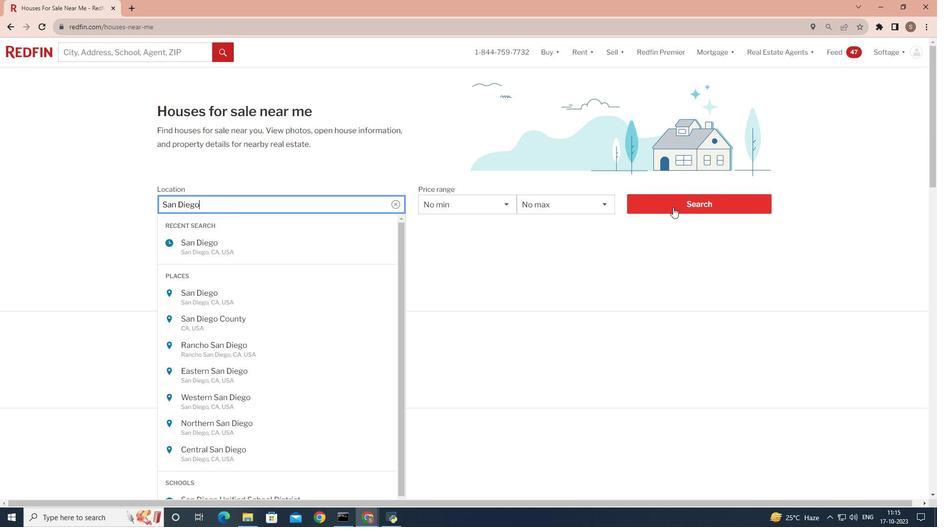
Action: Mouse pressed left at (679, 213)
Screenshot: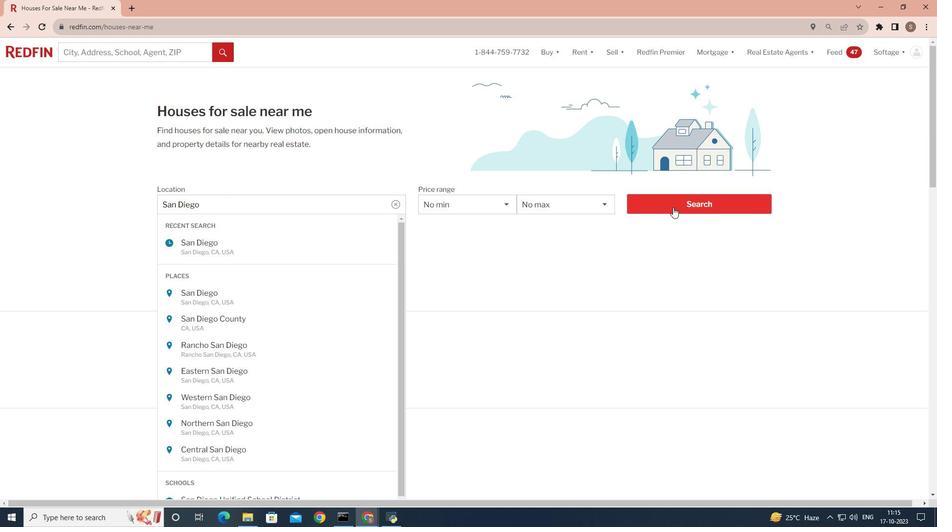 
Action: Mouse moved to (681, 213)
Screenshot: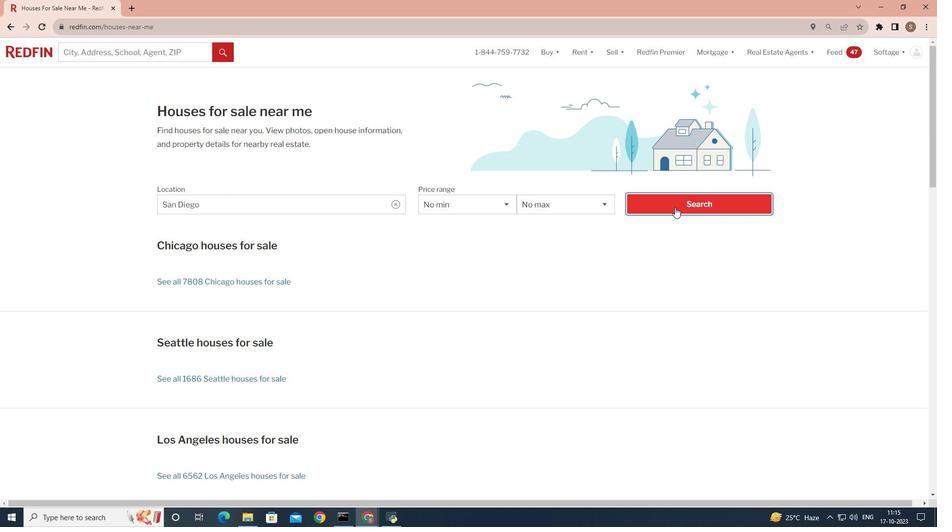 
Action: Mouse pressed left at (681, 213)
Screenshot: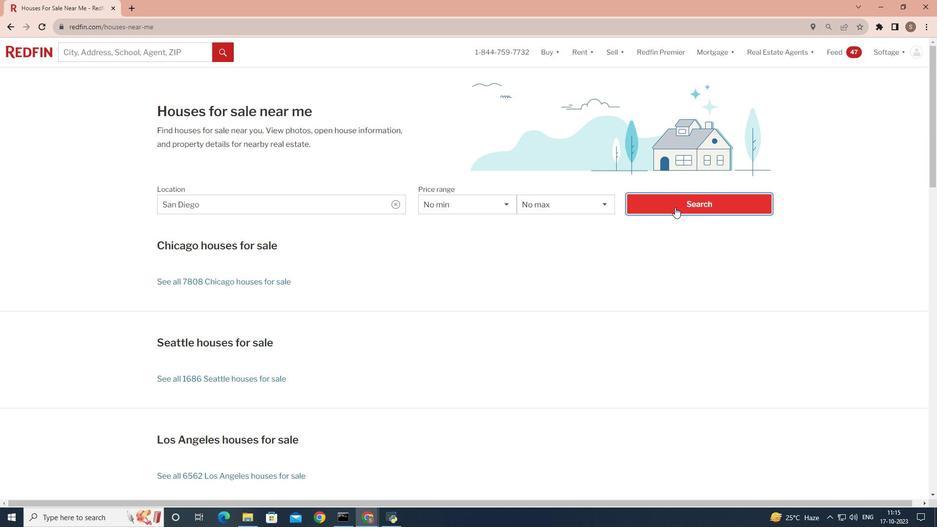
Action: Mouse moved to (687, 211)
Screenshot: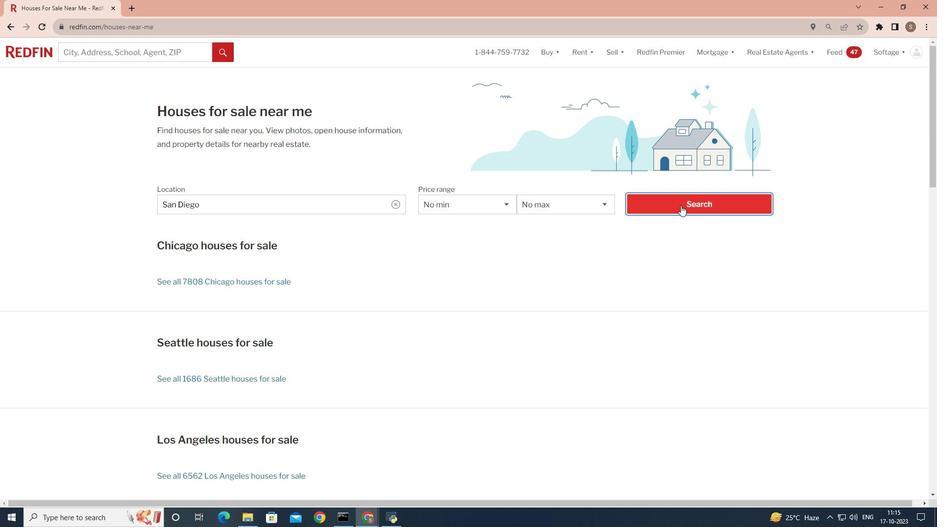 
Action: Mouse pressed left at (687, 211)
Screenshot: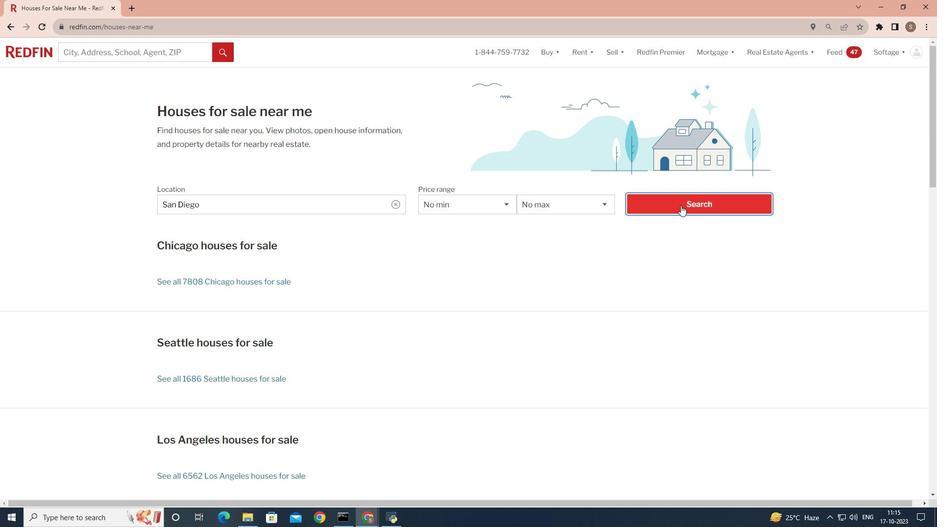 
Action: Mouse moved to (835, 121)
Screenshot: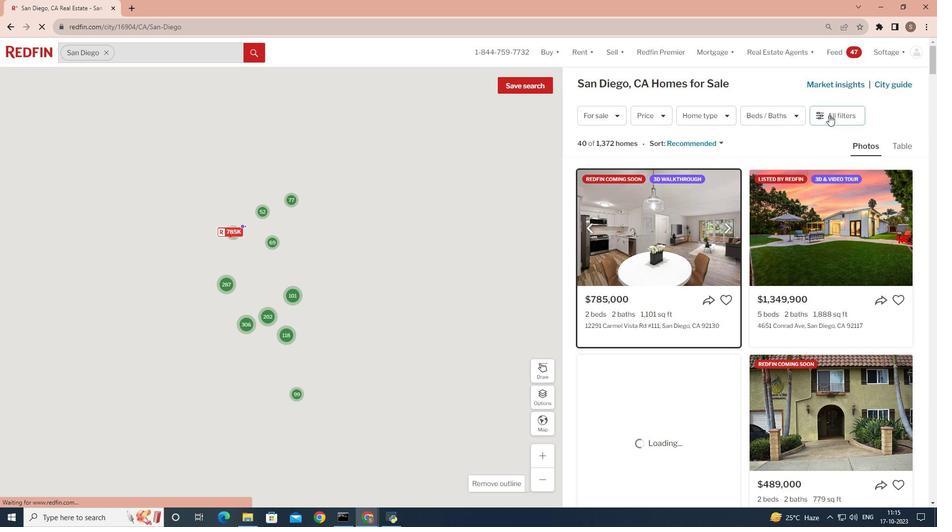 
Action: Mouse pressed left at (835, 121)
Screenshot: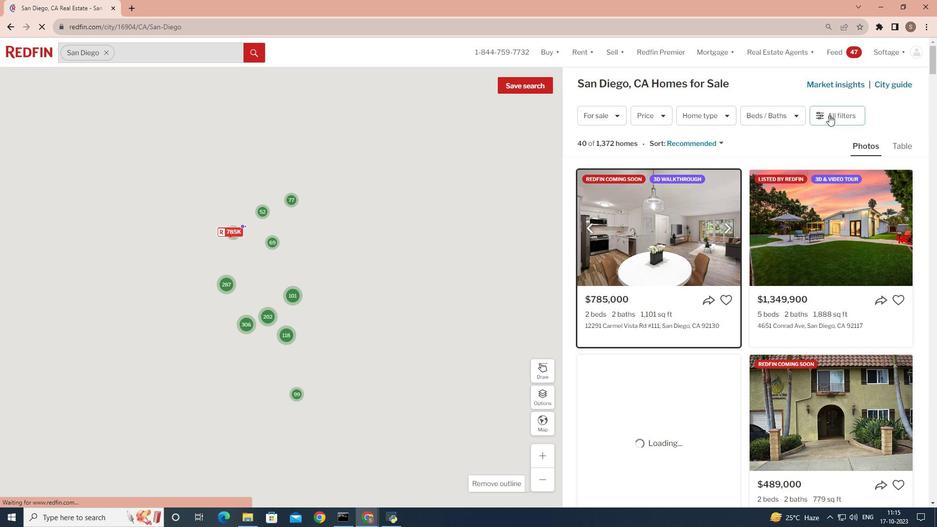 
Action: Mouse pressed left at (835, 121)
Screenshot: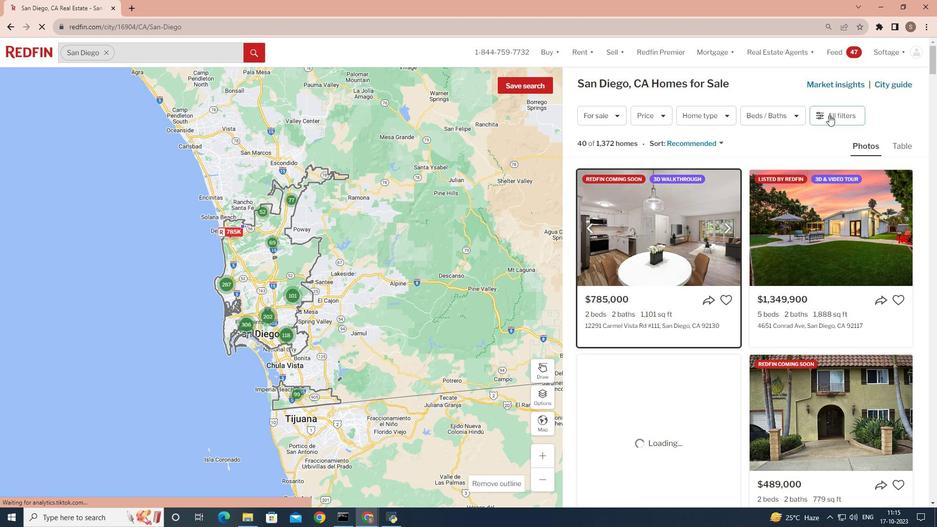 
Action: Mouse pressed left at (835, 121)
Screenshot: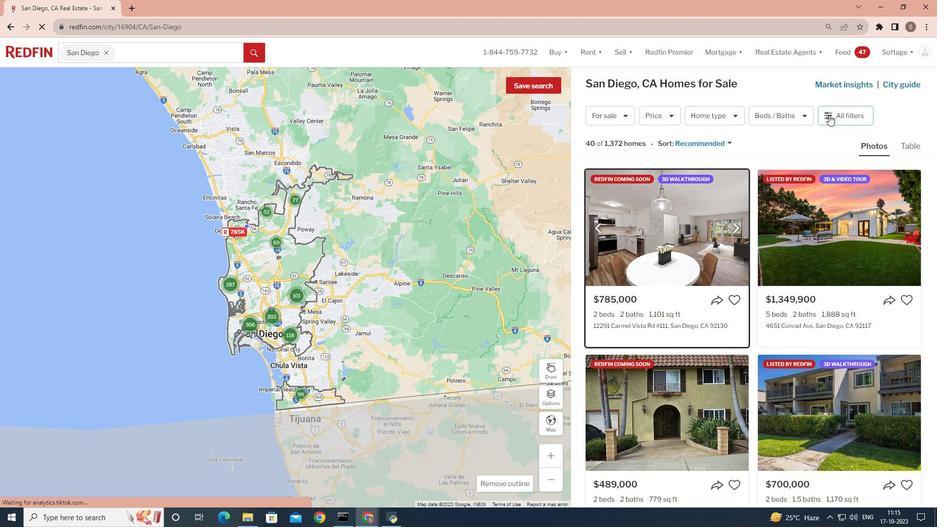 
Action: Mouse pressed left at (835, 121)
Screenshot: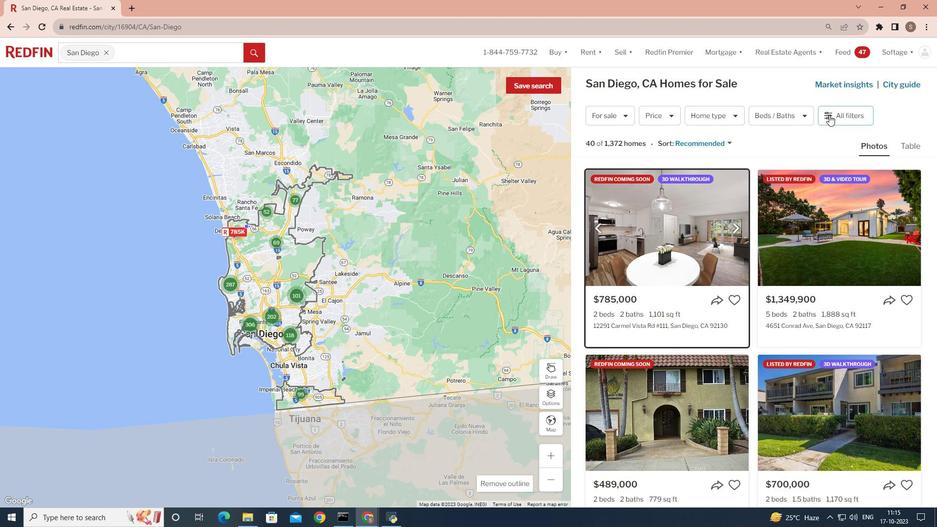 
Action: Mouse moved to (764, 223)
Screenshot: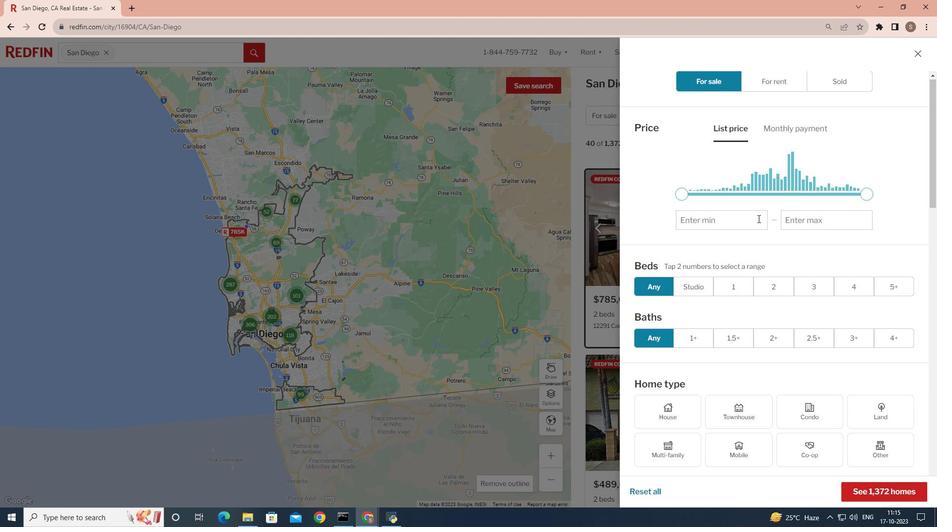 
Action: Mouse scrolled (764, 223) with delta (0, 0)
Screenshot: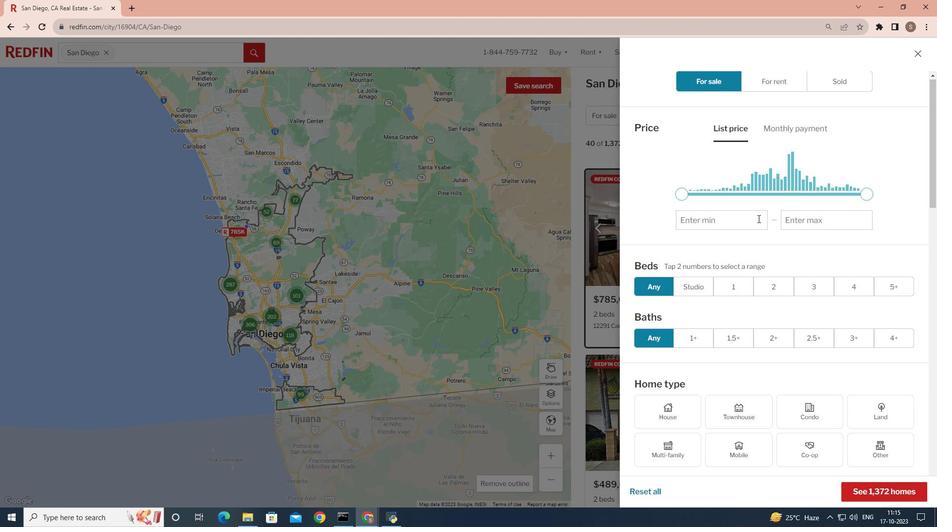 
Action: Mouse moved to (764, 224)
Screenshot: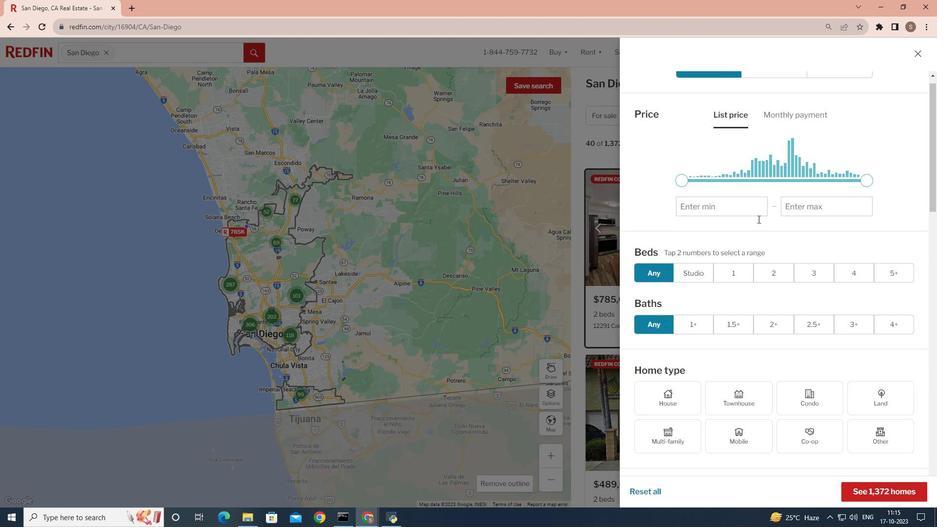 
Action: Mouse scrolled (764, 224) with delta (0, 0)
Screenshot: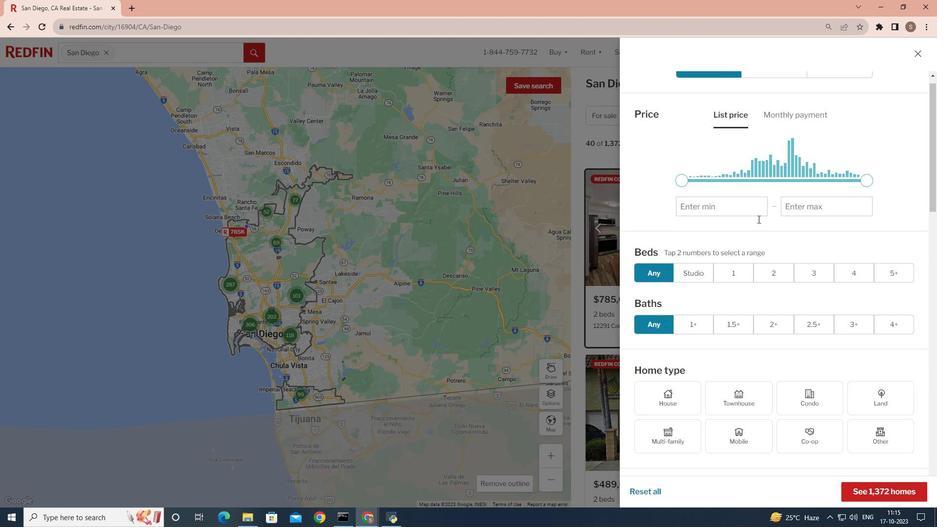 
Action: Mouse scrolled (764, 224) with delta (0, 0)
Screenshot: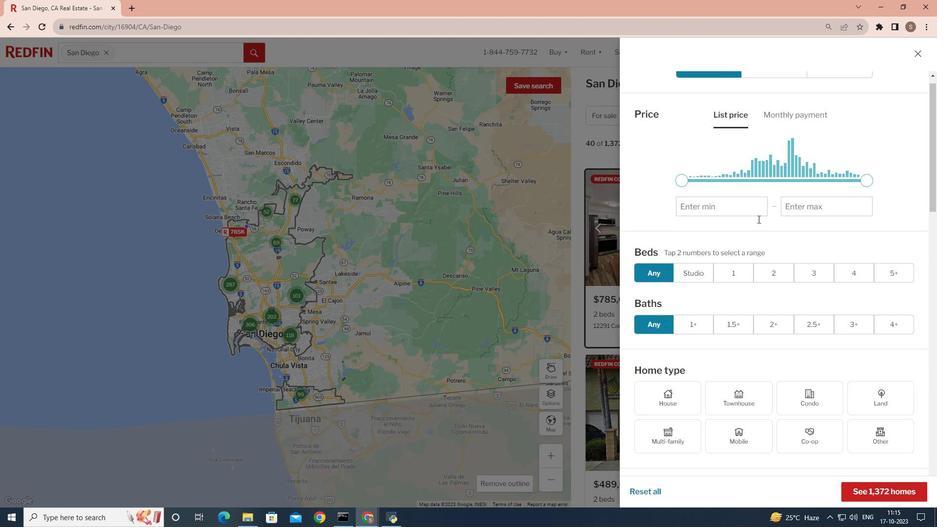 
Action: Mouse moved to (764, 224)
Screenshot: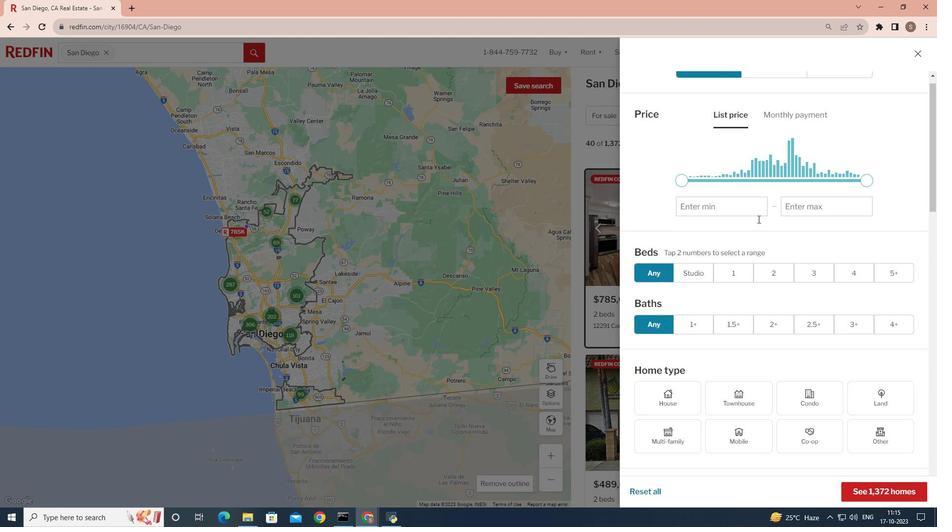 
Action: Mouse scrolled (764, 224) with delta (0, 0)
Screenshot: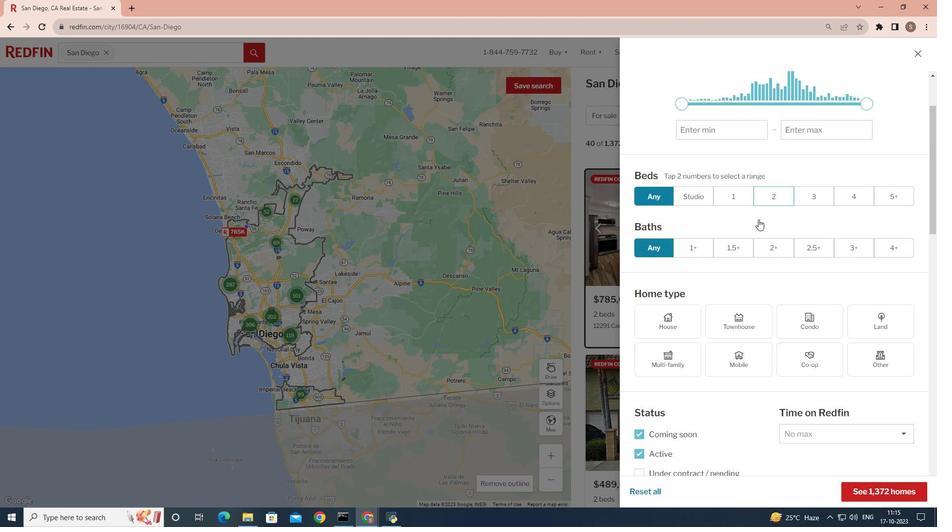 
Action: Mouse moved to (765, 225)
Screenshot: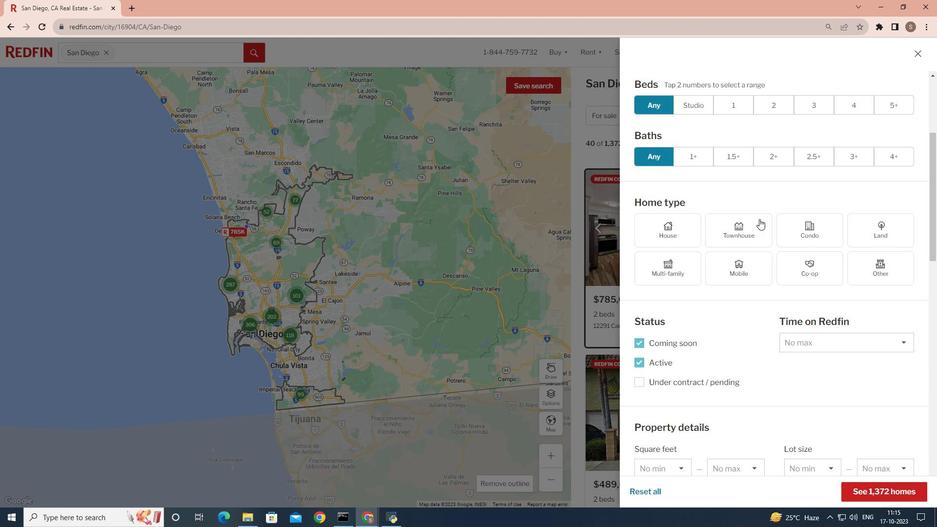 
Action: Mouse scrolled (765, 224) with delta (0, 0)
Screenshot: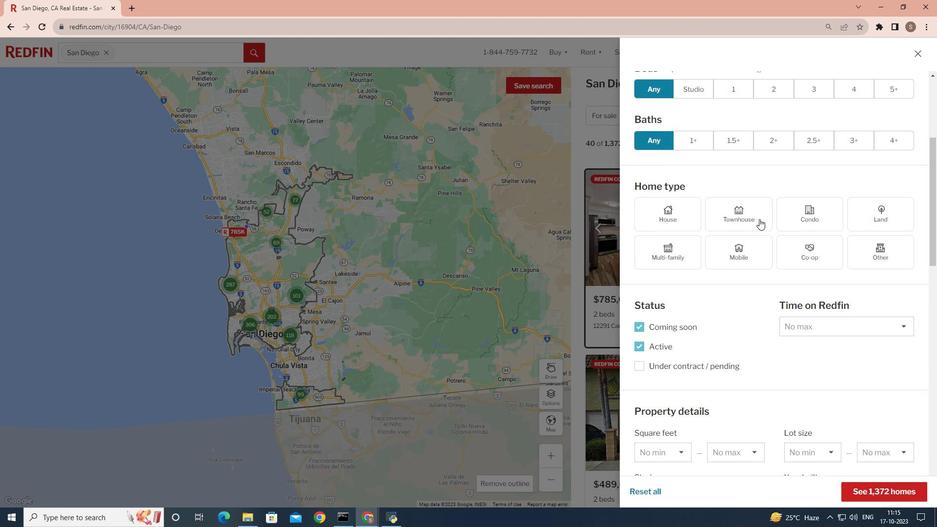 
Action: Mouse scrolled (765, 224) with delta (0, 0)
Screenshot: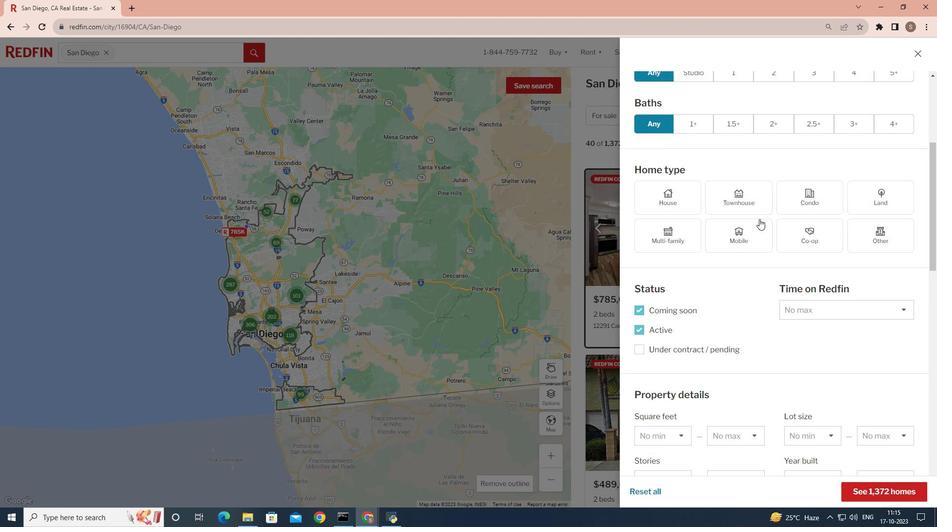 
Action: Mouse scrolled (765, 224) with delta (0, 0)
Screenshot: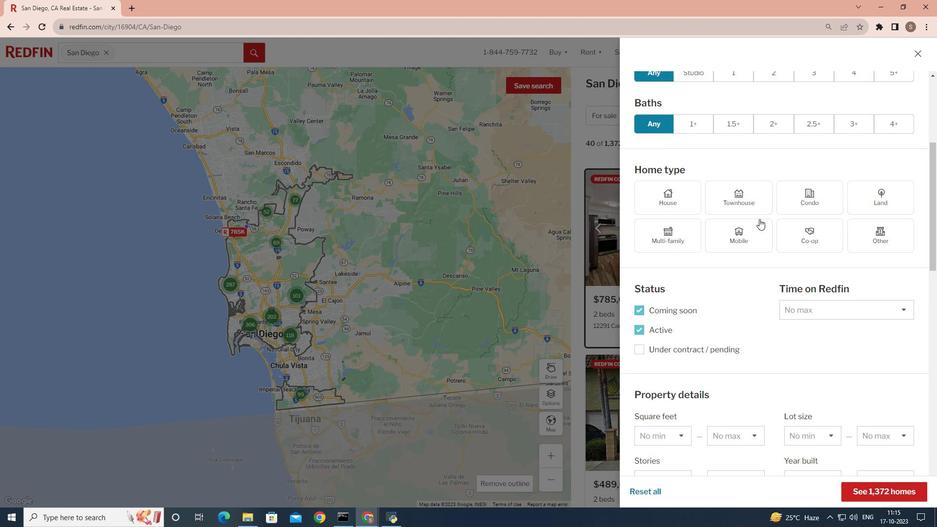 
Action: Mouse scrolled (765, 224) with delta (0, 0)
Screenshot: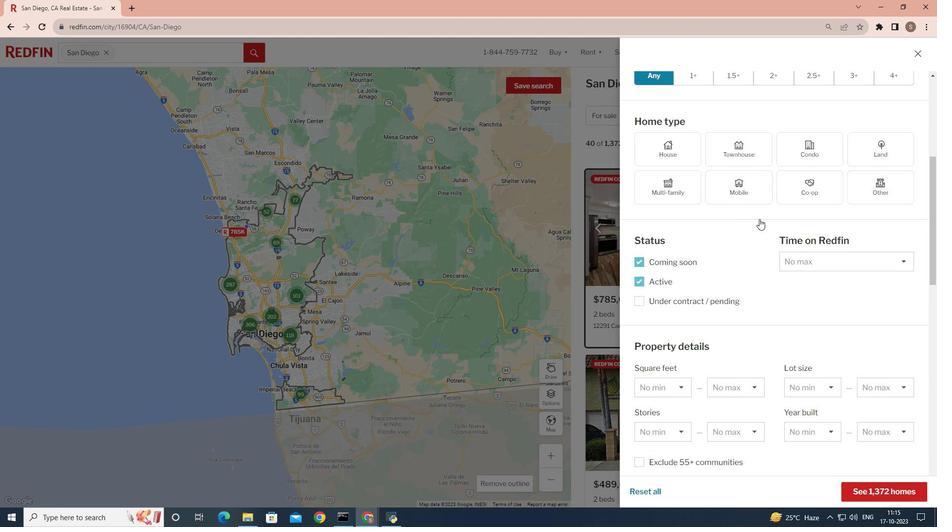 
Action: Mouse scrolled (765, 225) with delta (0, 0)
Screenshot: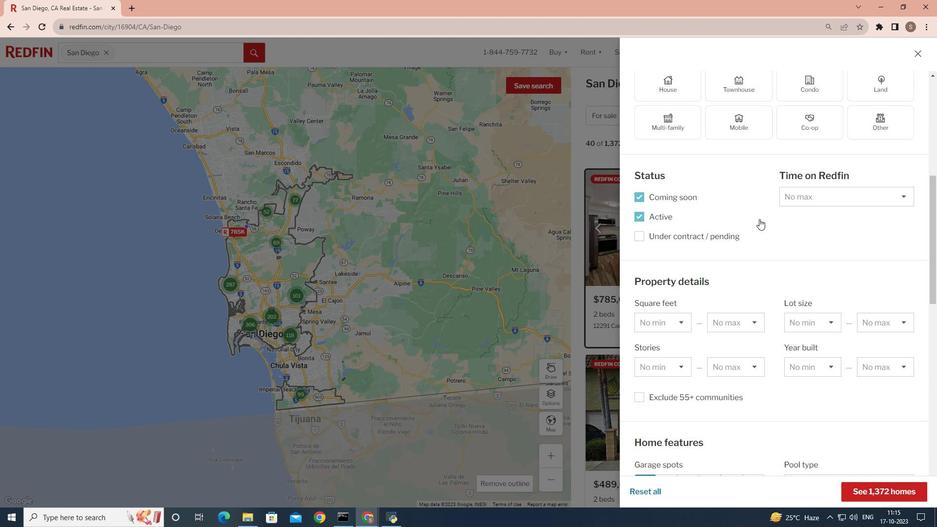 
Action: Mouse moved to (766, 224)
Screenshot: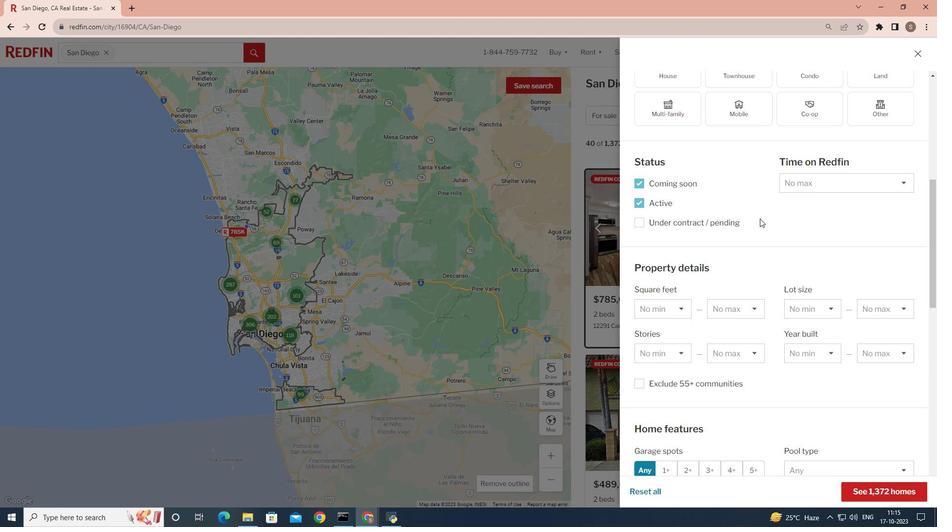 
Action: Mouse scrolled (766, 224) with delta (0, 0)
Screenshot: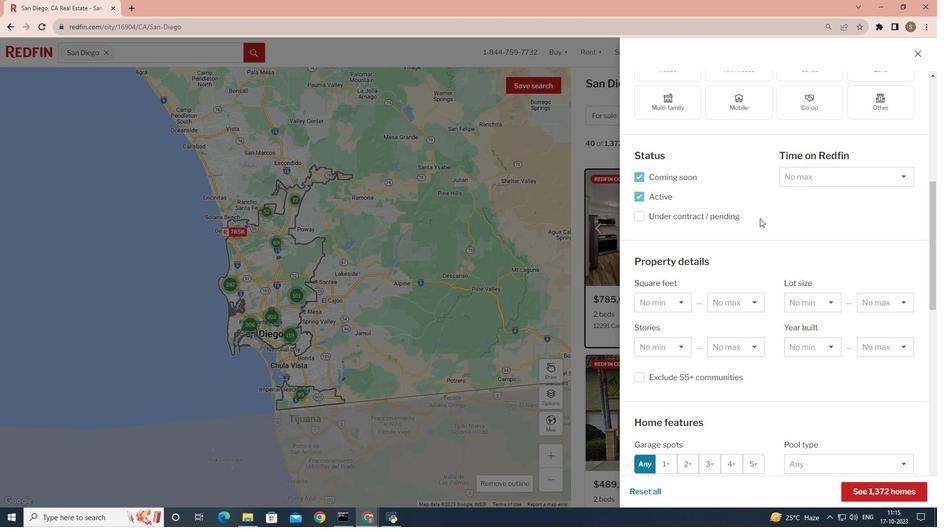 
Action: Mouse scrolled (766, 224) with delta (0, 0)
Screenshot: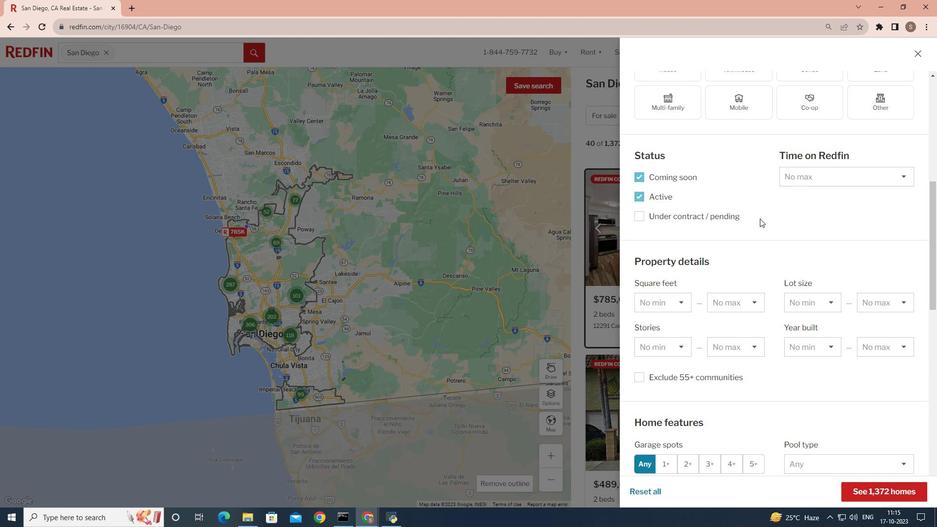 
Action: Mouse scrolled (766, 224) with delta (0, 0)
Screenshot: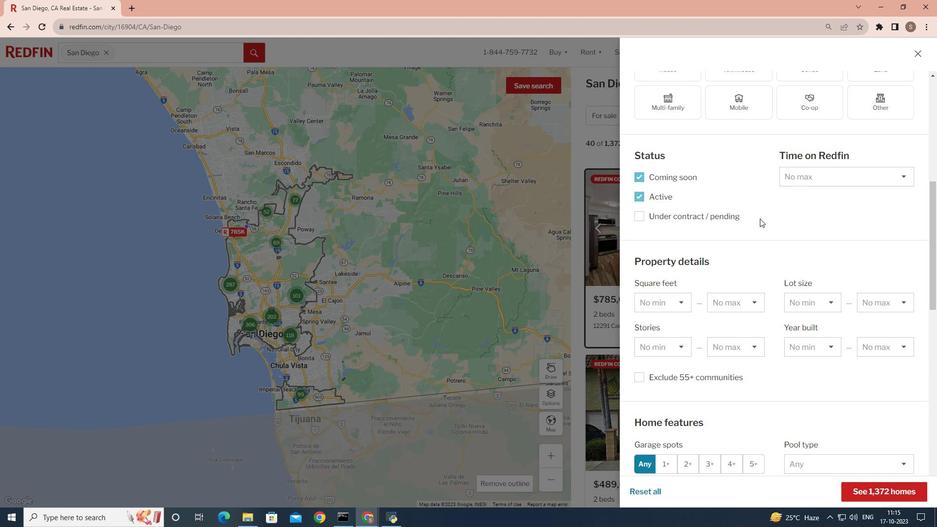 
Action: Mouse scrolled (766, 224) with delta (0, 0)
Screenshot: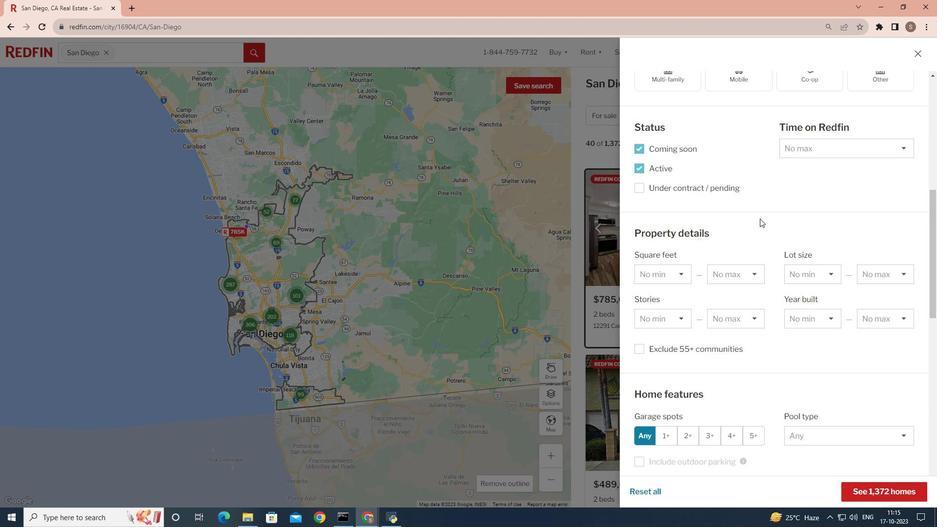 
Action: Mouse moved to (769, 223)
Screenshot: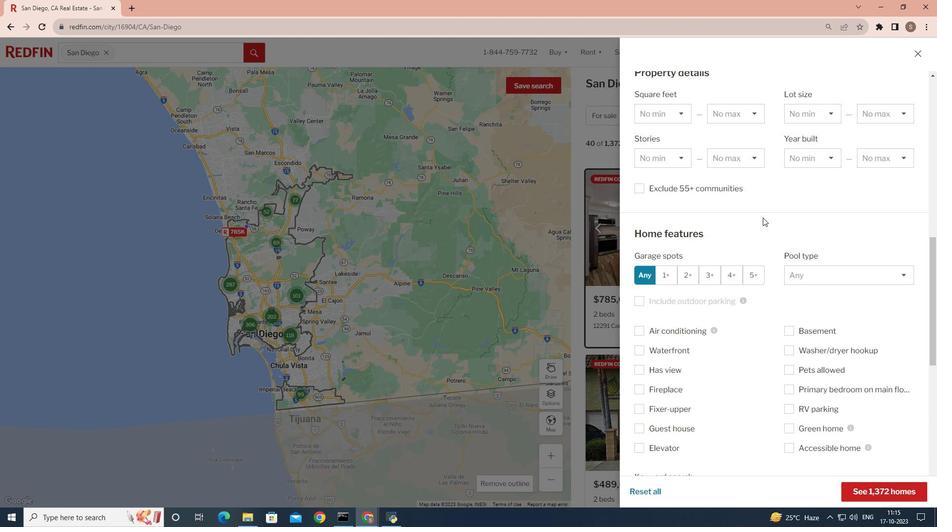 
Action: Mouse scrolled (769, 223) with delta (0, 0)
Screenshot: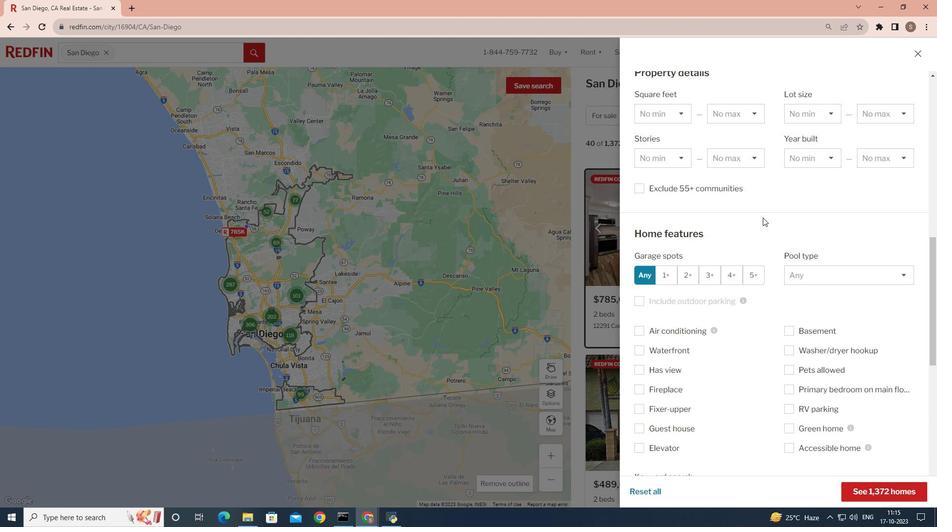 
Action: Mouse scrolled (769, 223) with delta (0, 0)
Screenshot: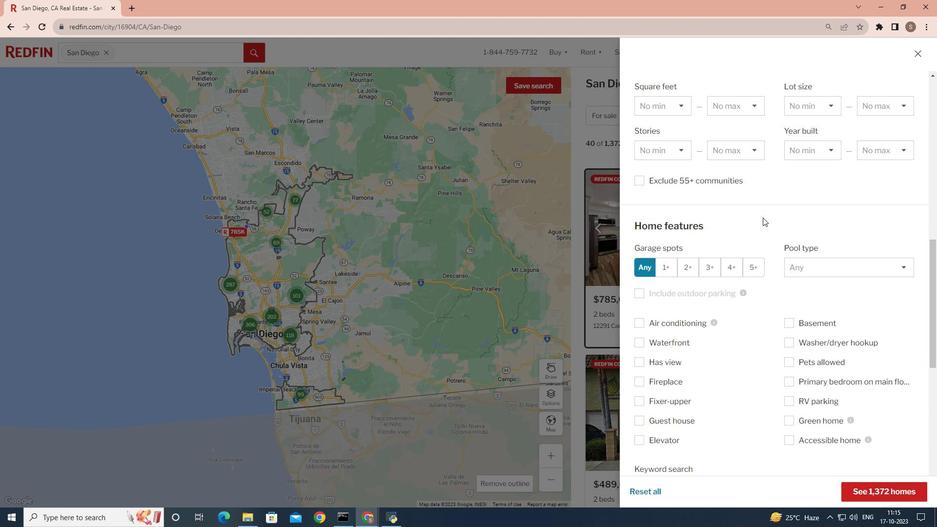 
Action: Mouse scrolled (769, 223) with delta (0, 0)
Screenshot: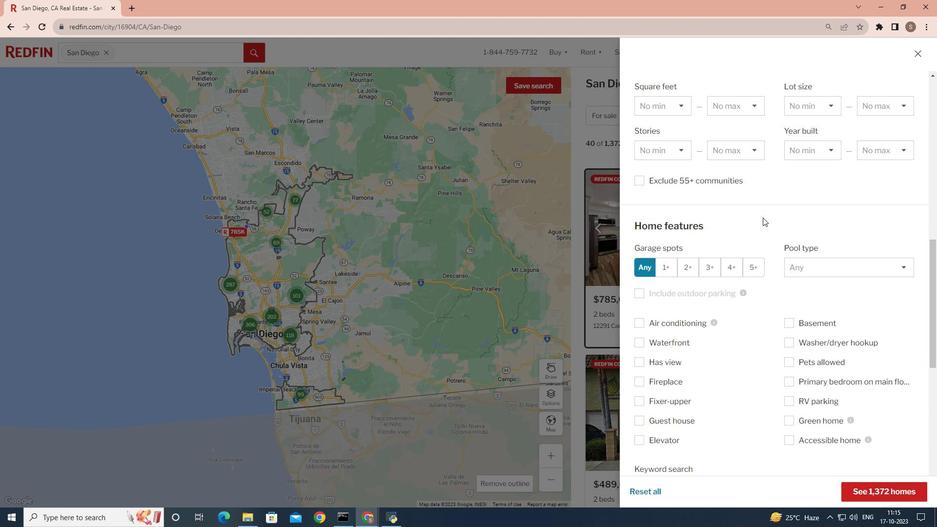
Action: Mouse scrolled (769, 223) with delta (0, 0)
Screenshot: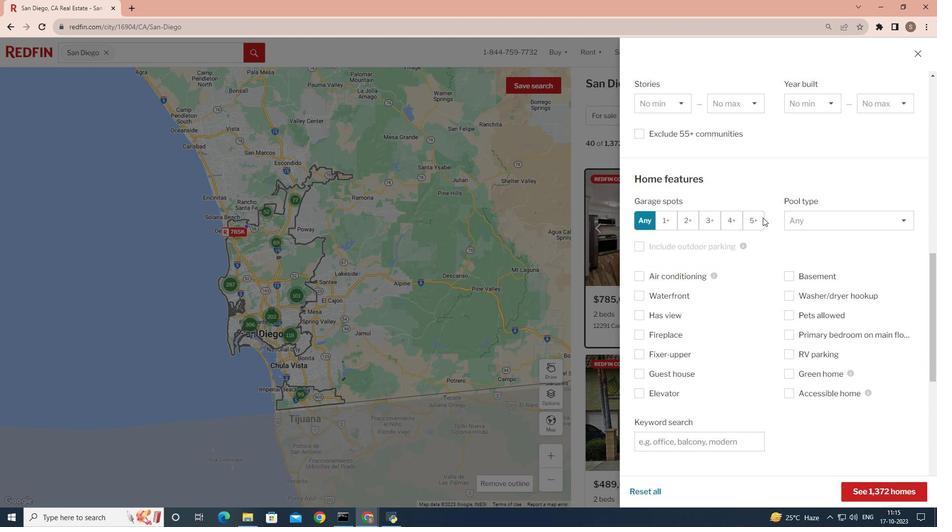 
Action: Mouse scrolled (769, 223) with delta (0, 0)
Screenshot: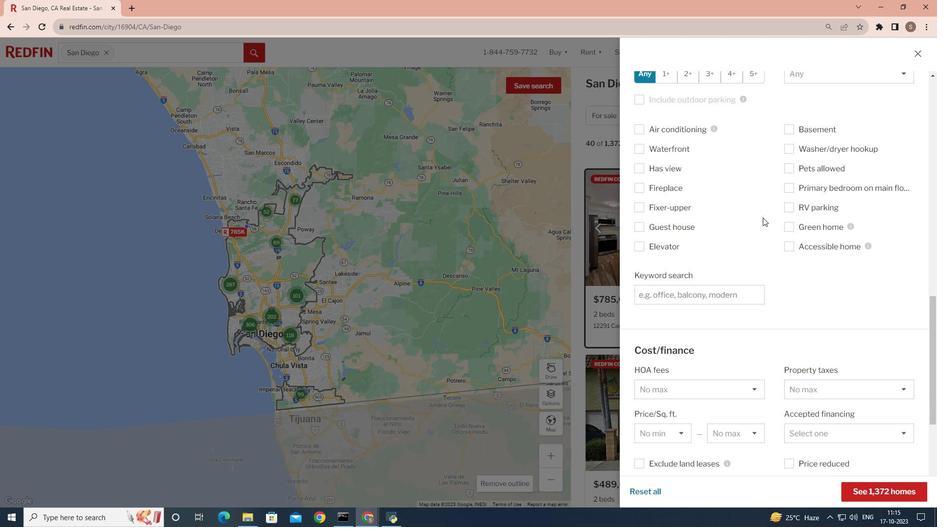 
Action: Mouse scrolled (769, 223) with delta (0, 0)
Screenshot: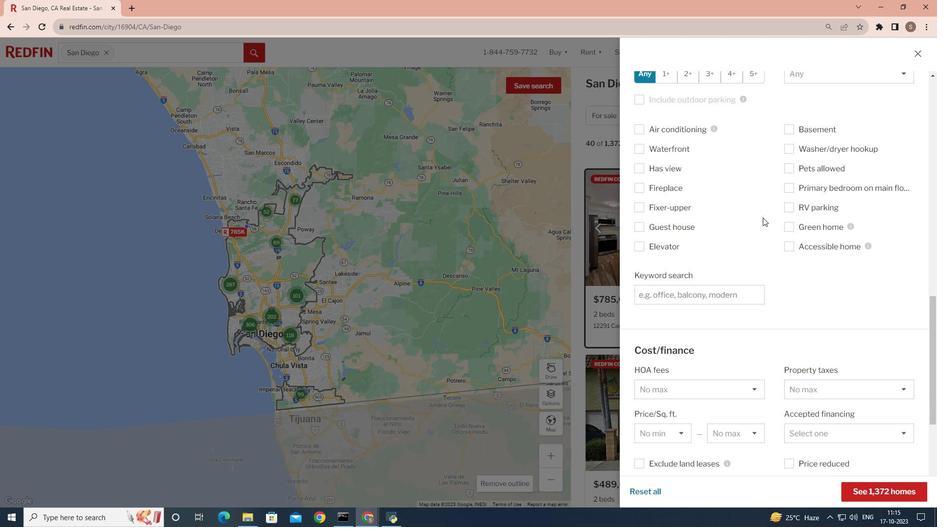 
Action: Mouse scrolled (769, 223) with delta (0, 0)
Screenshot: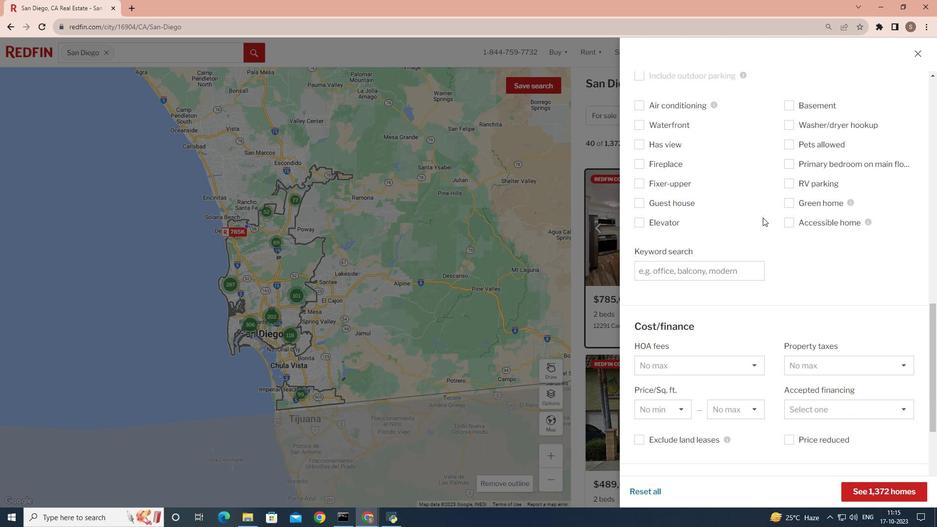 
Action: Mouse scrolled (769, 223) with delta (0, 0)
Screenshot: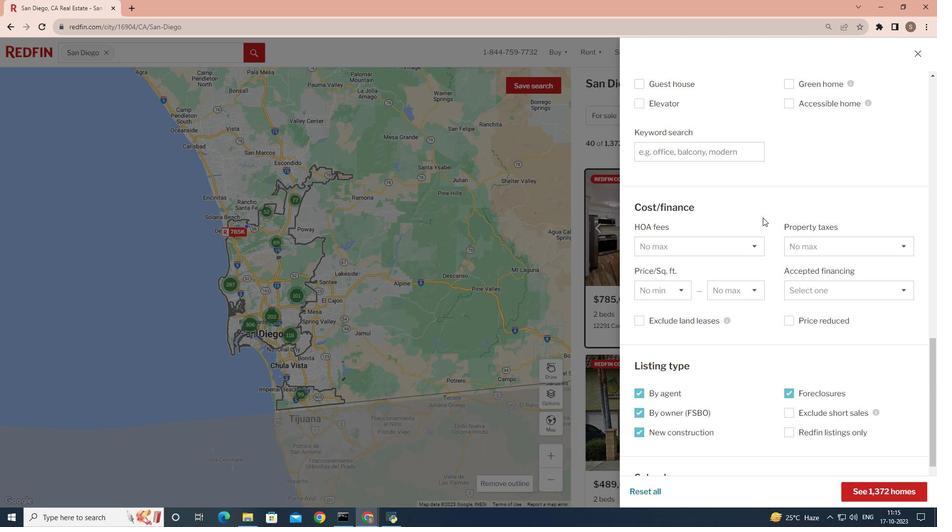 
Action: Mouse scrolled (769, 223) with delta (0, 0)
Screenshot: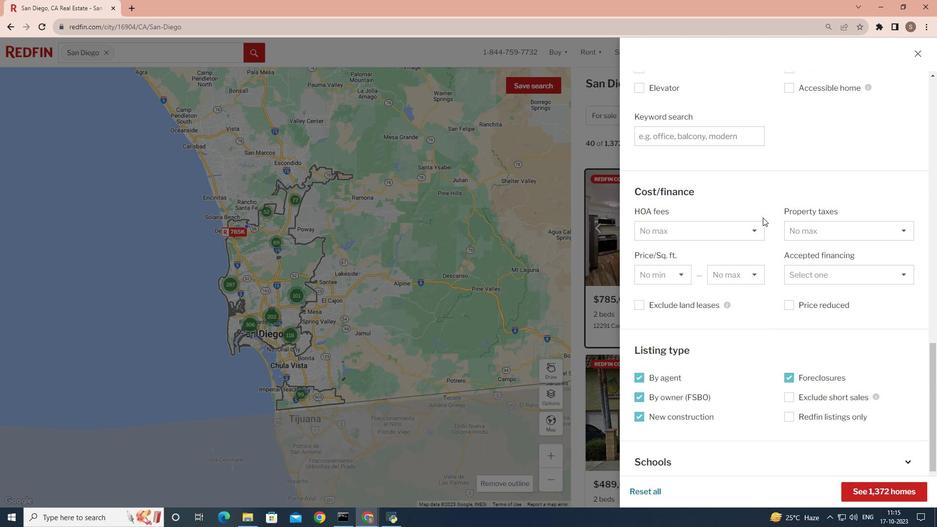 
Action: Mouse scrolled (769, 223) with delta (0, 0)
Screenshot: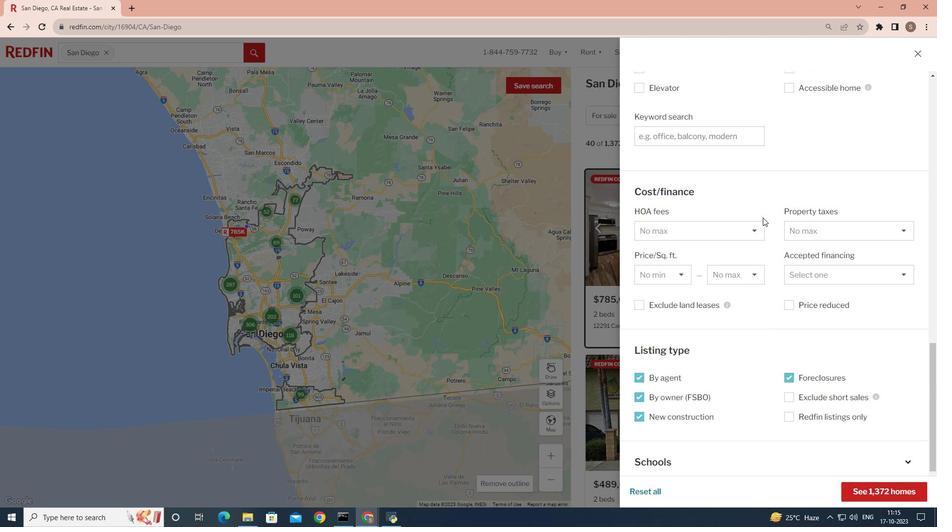 
Action: Mouse scrolled (769, 223) with delta (0, 0)
Screenshot: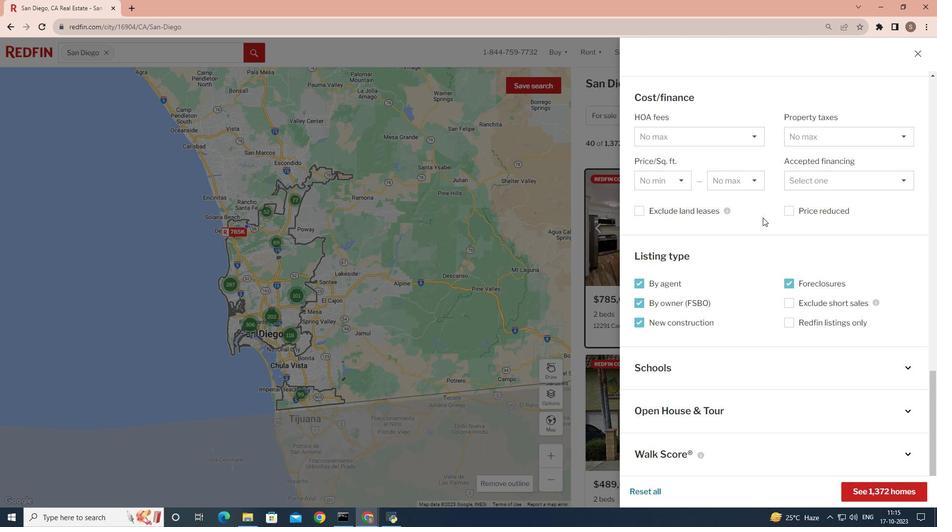 
Action: Mouse scrolled (769, 223) with delta (0, 0)
Screenshot: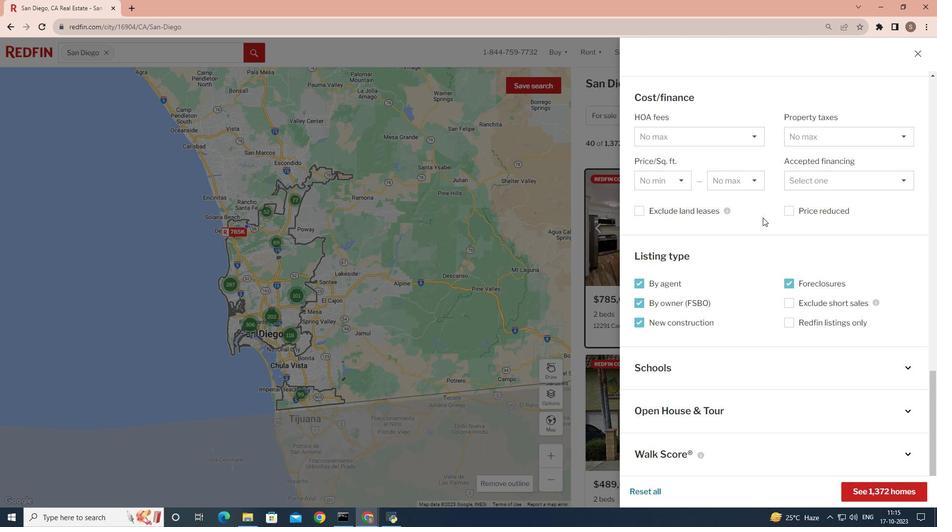 
Action: Mouse scrolled (769, 223) with delta (0, 0)
Screenshot: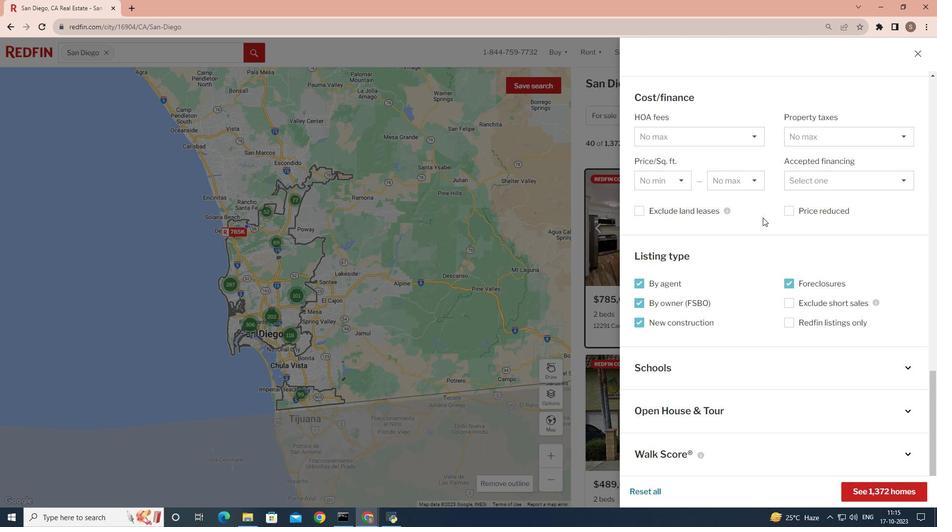 
Action: Mouse scrolled (769, 223) with delta (0, 0)
Screenshot: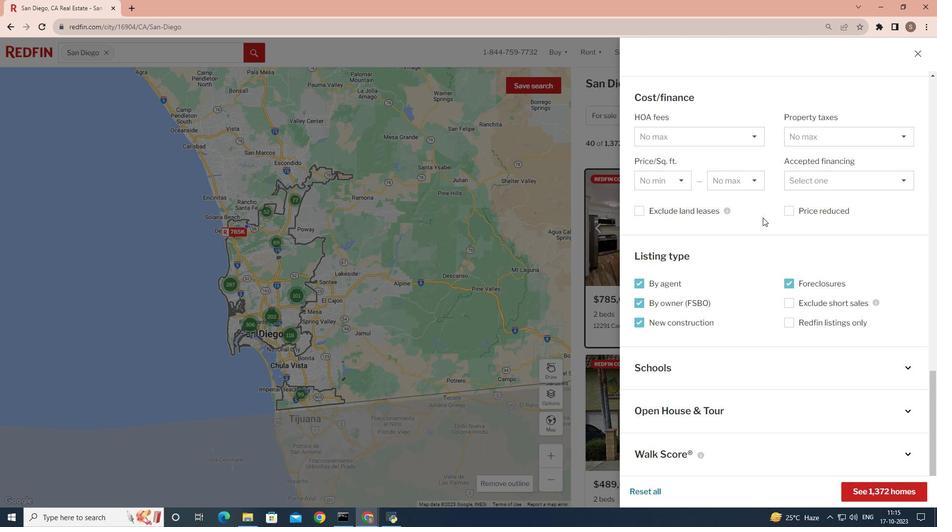
Action: Mouse moved to (918, 371)
Screenshot: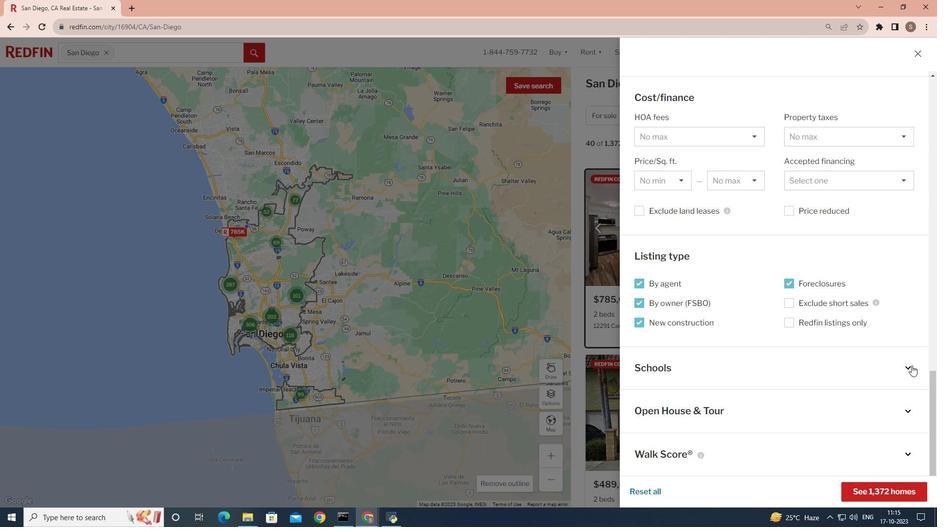 
Action: Mouse pressed left at (918, 371)
Screenshot: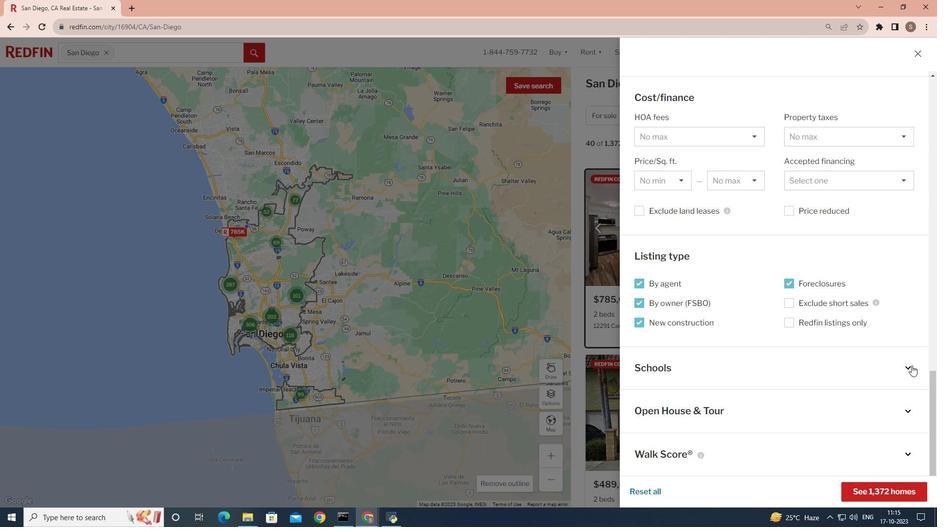 
Action: Mouse moved to (780, 326)
Screenshot: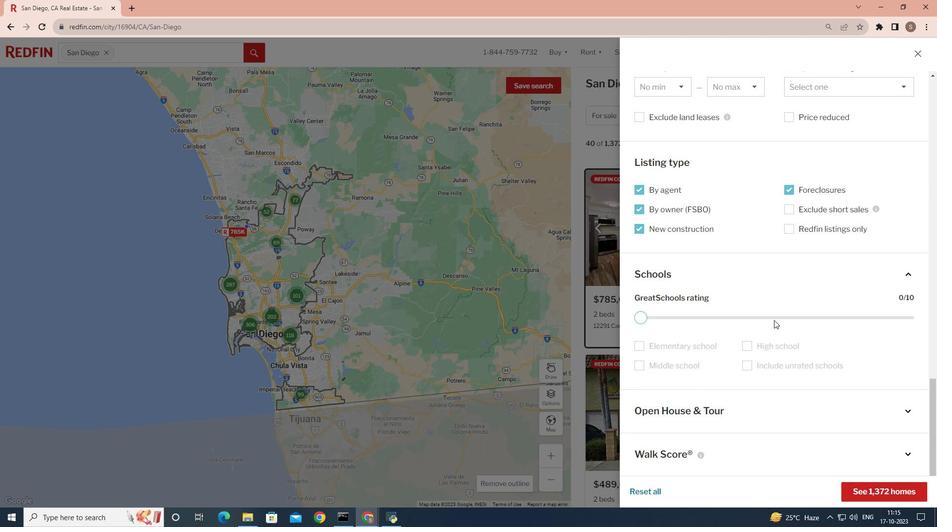 
Action: Mouse pressed left at (780, 326)
Screenshot: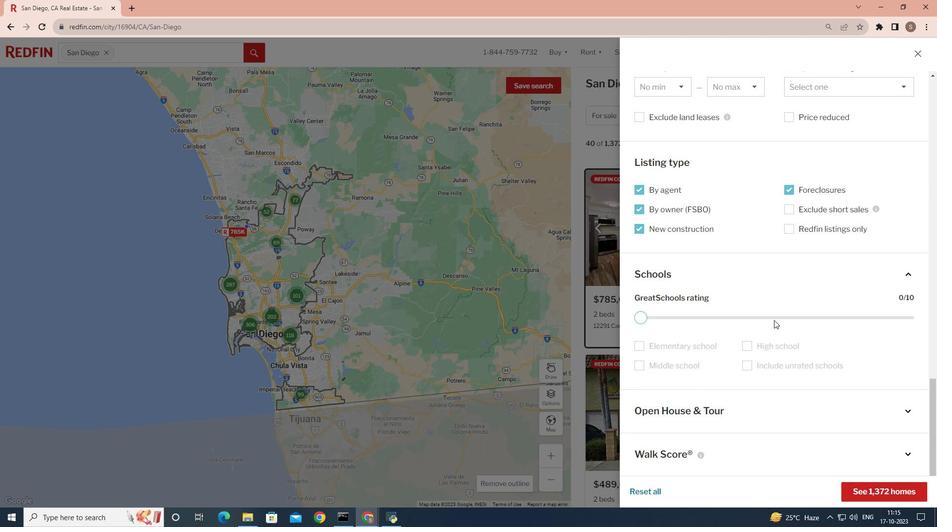 
Action: Mouse moved to (793, 321)
Screenshot: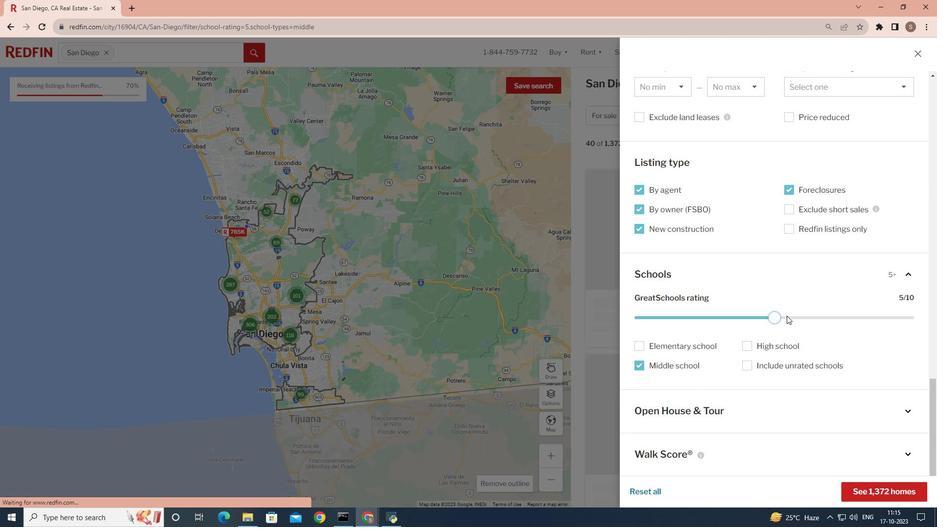 
Action: Mouse pressed left at (793, 321)
Screenshot: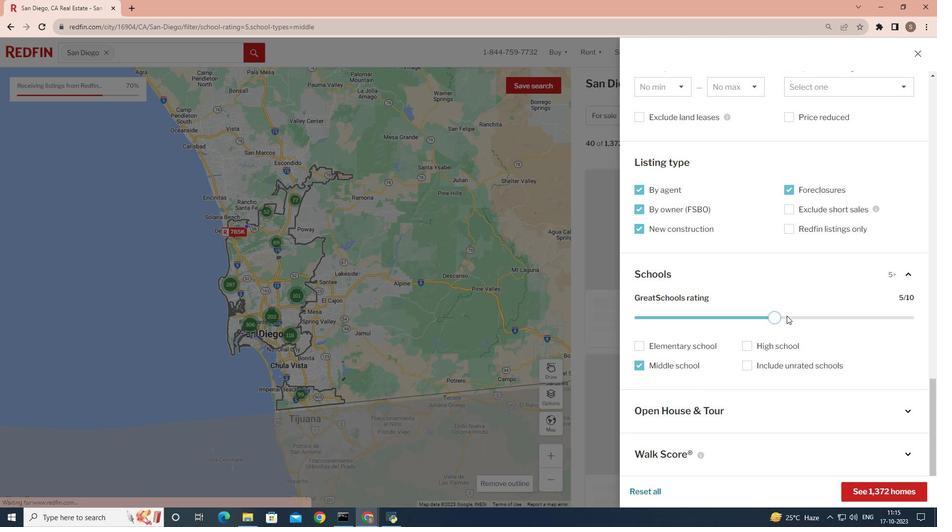 
Action: Mouse moved to (794, 321)
Screenshot: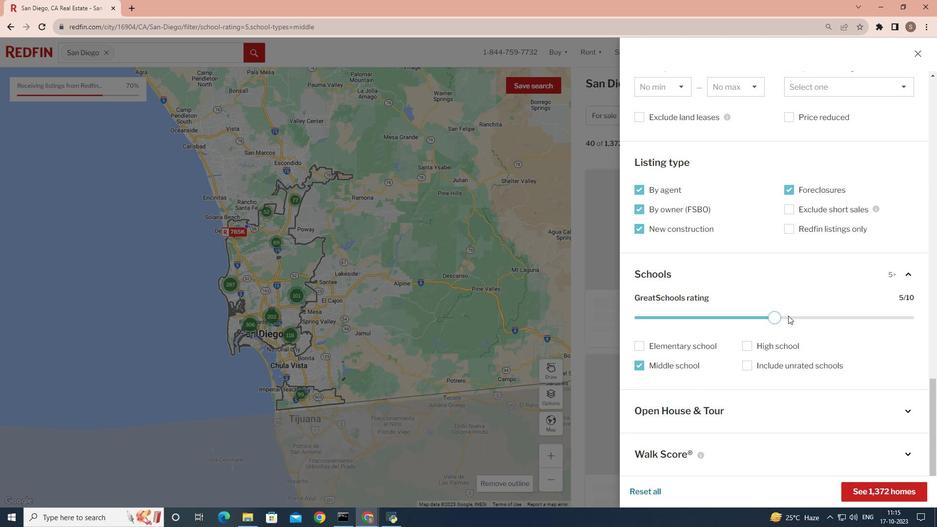
Action: Mouse pressed left at (794, 321)
Screenshot: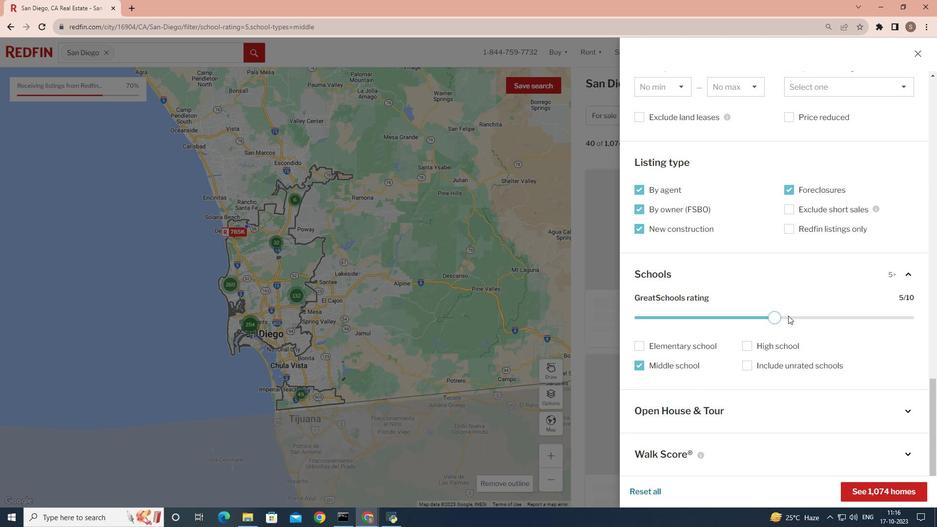 
Action: Mouse moved to (826, 326)
Screenshot: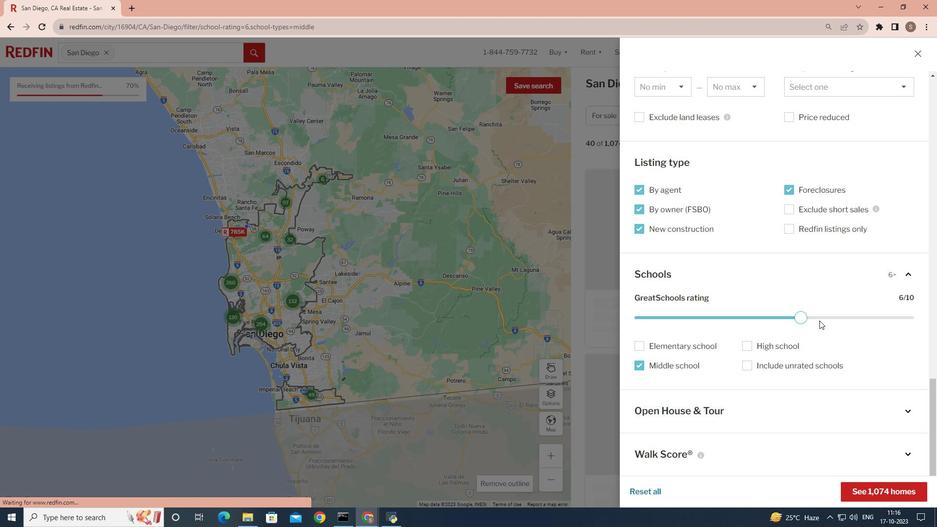 
Action: Mouse pressed left at (826, 326)
Screenshot: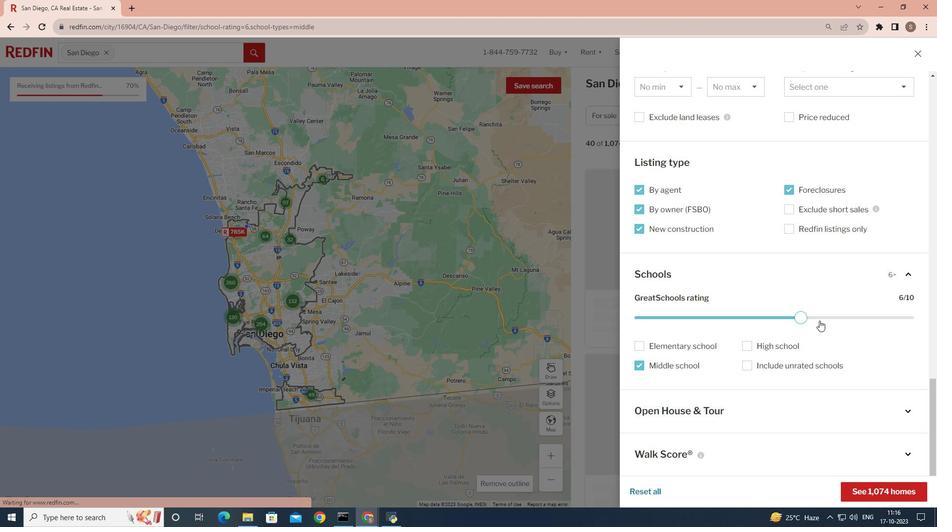 
Action: Mouse moved to (893, 500)
Screenshot: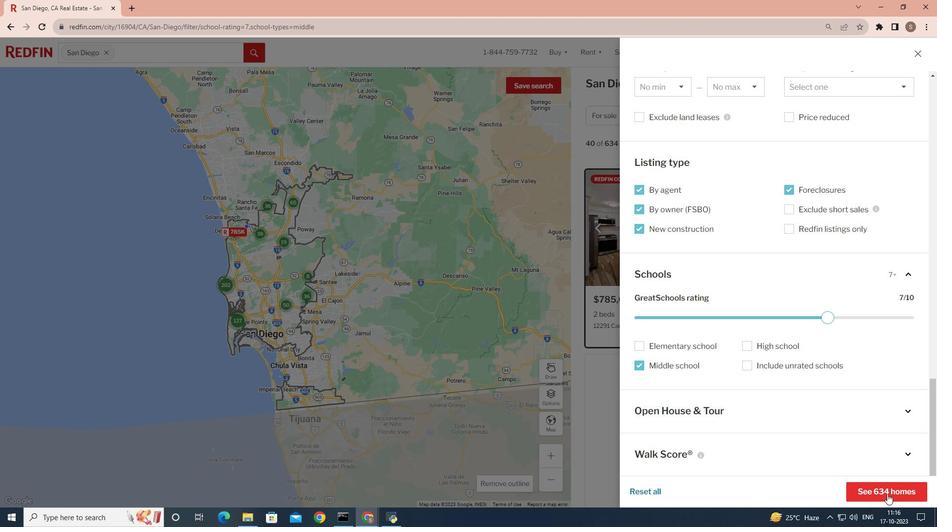 
Action: Mouse pressed left at (893, 500)
Screenshot: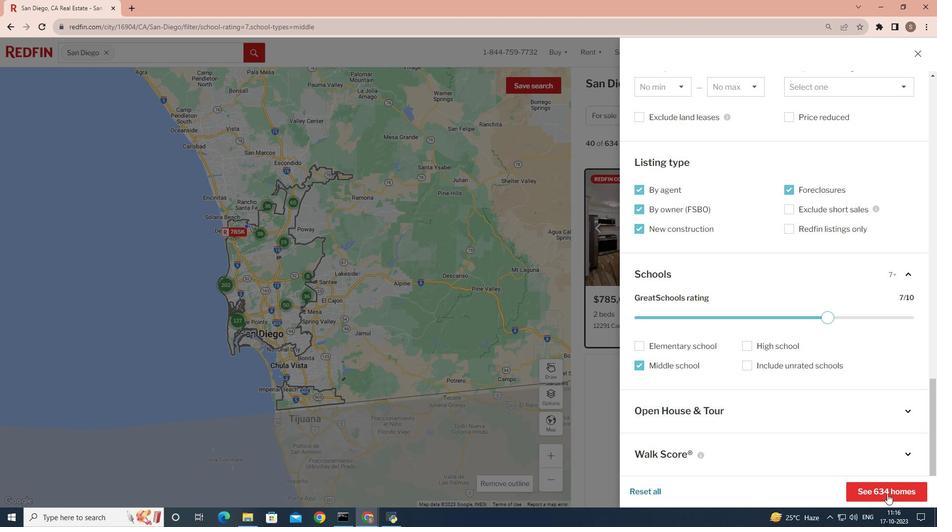 
Action: Mouse moved to (861, 462)
Screenshot: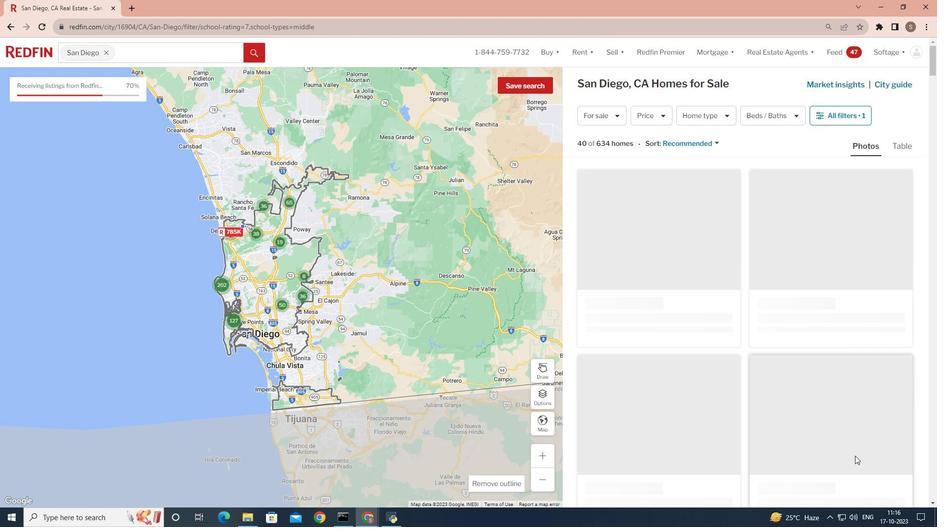 
